 Task: Send an email with the signature Dillon Turner with the subject 'Yearly report' and the message 'Could you please provide a status update on the delivery?' from softage.1@softage.net to softage.2@softage.net,  softage.1@softage.net and softage.3@softage.net with CC to softage.4@softage.net with an attached document Sponsorship_proposal.docx
Action: Mouse moved to (890, 218)
Screenshot: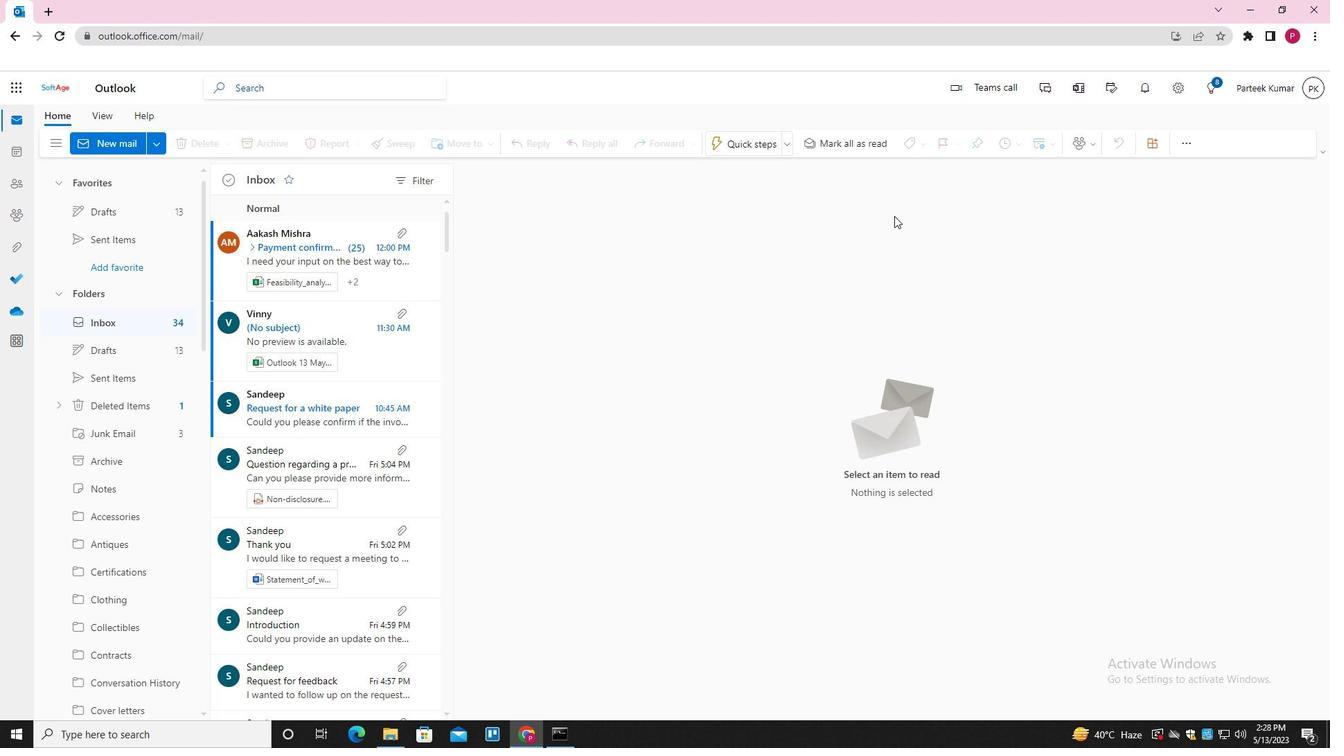 
Action: Key pressed n
Screenshot: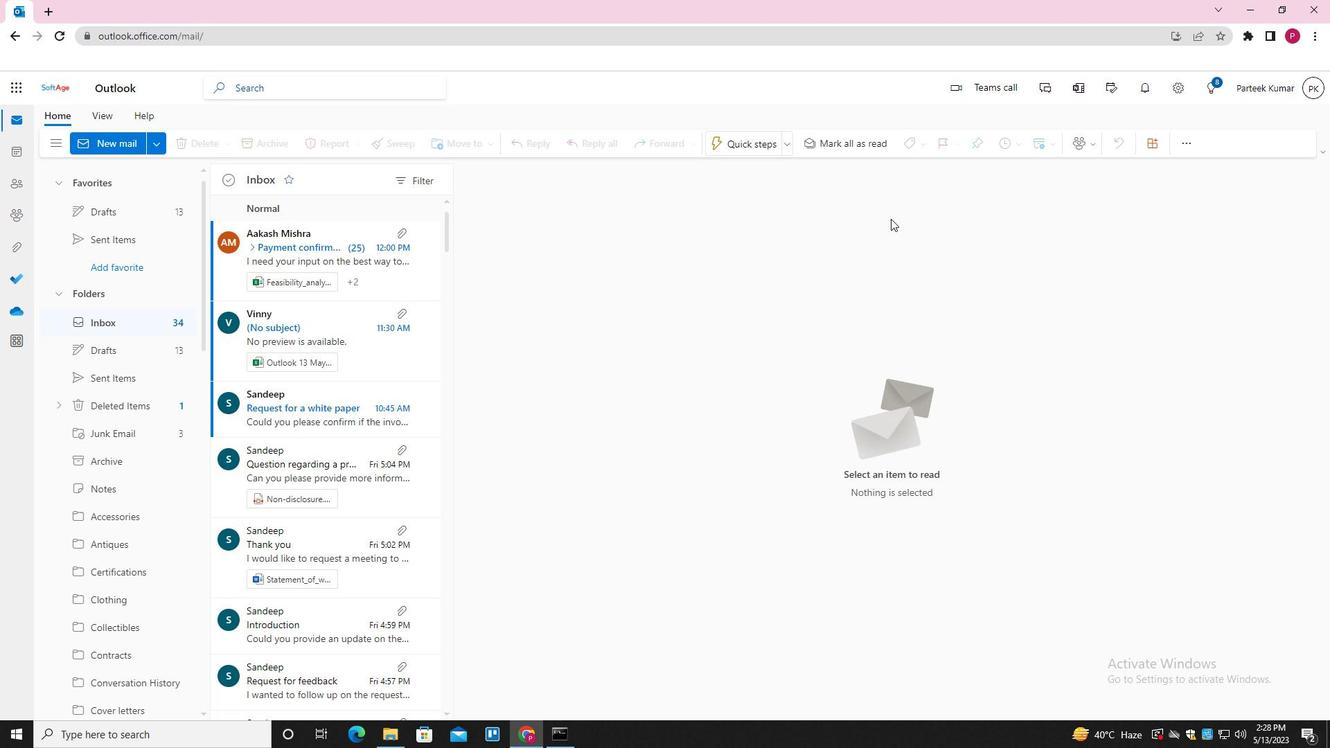 
Action: Mouse moved to (928, 147)
Screenshot: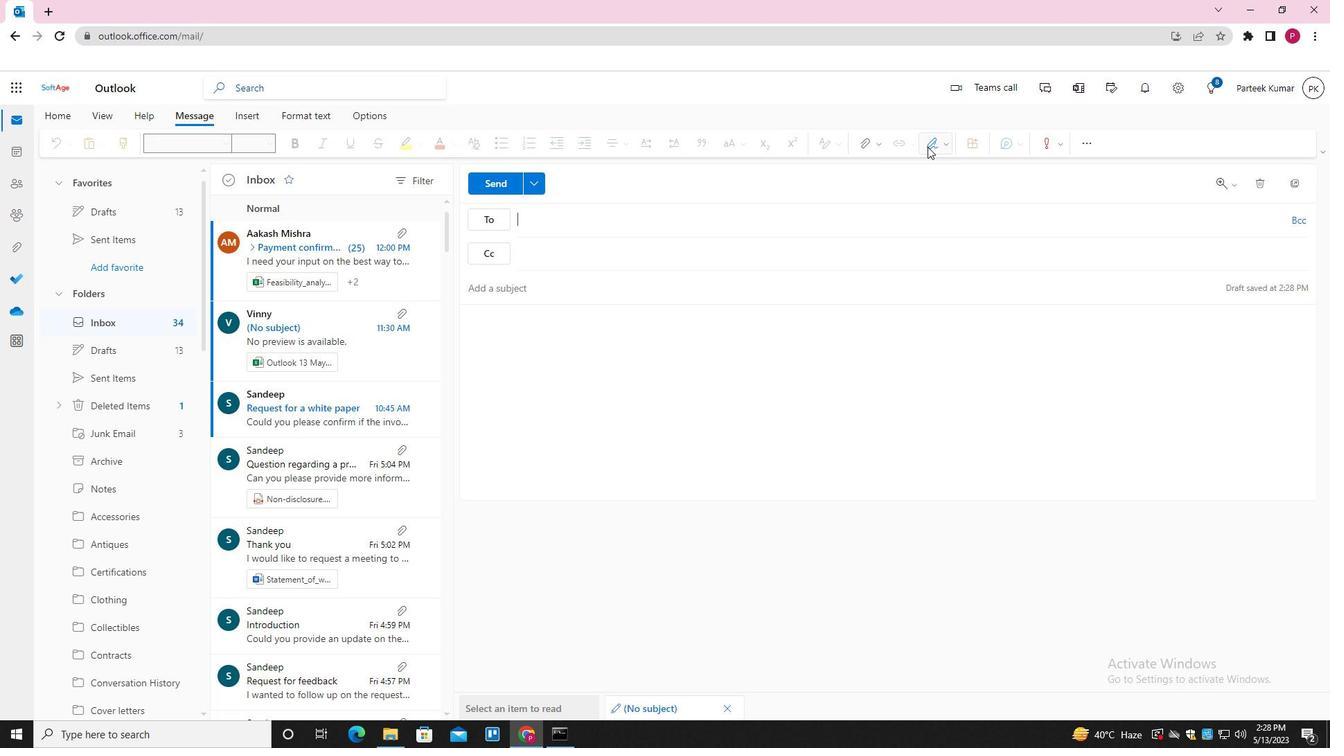 
Action: Mouse pressed left at (928, 147)
Screenshot: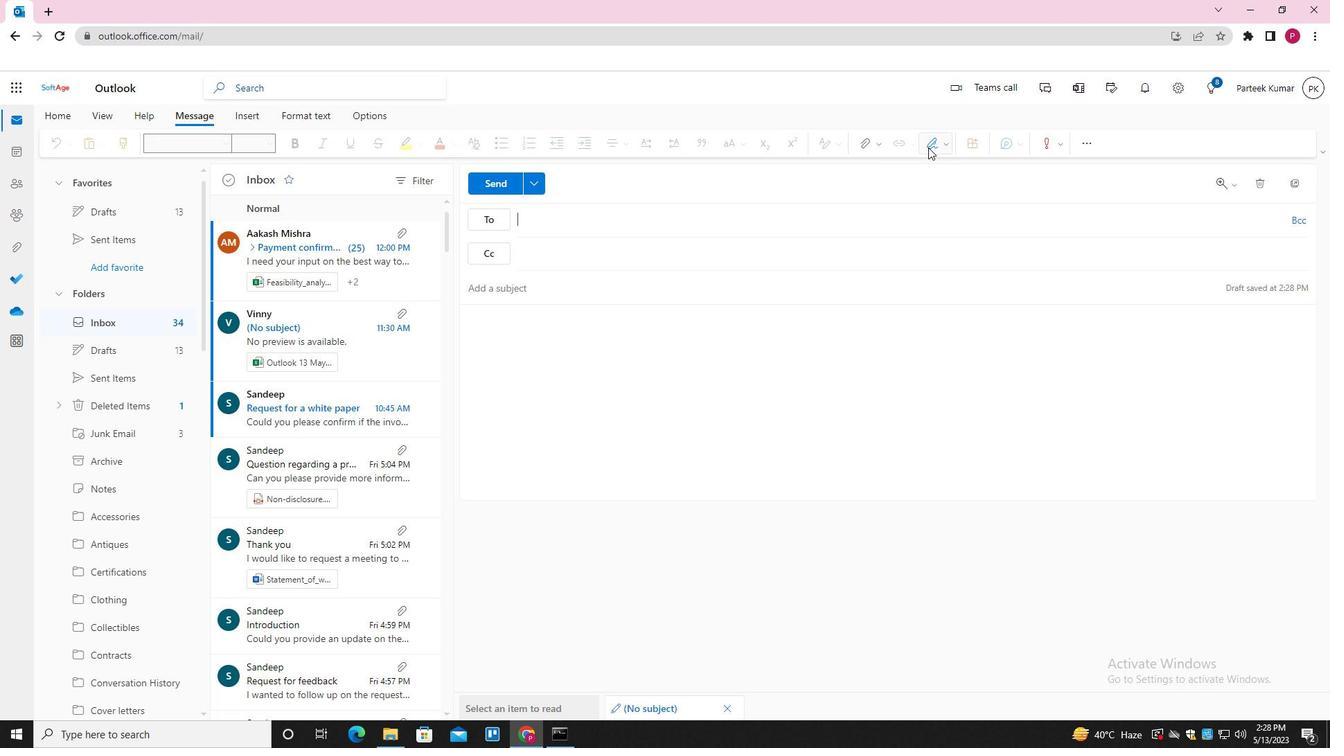 
Action: Mouse moved to (927, 199)
Screenshot: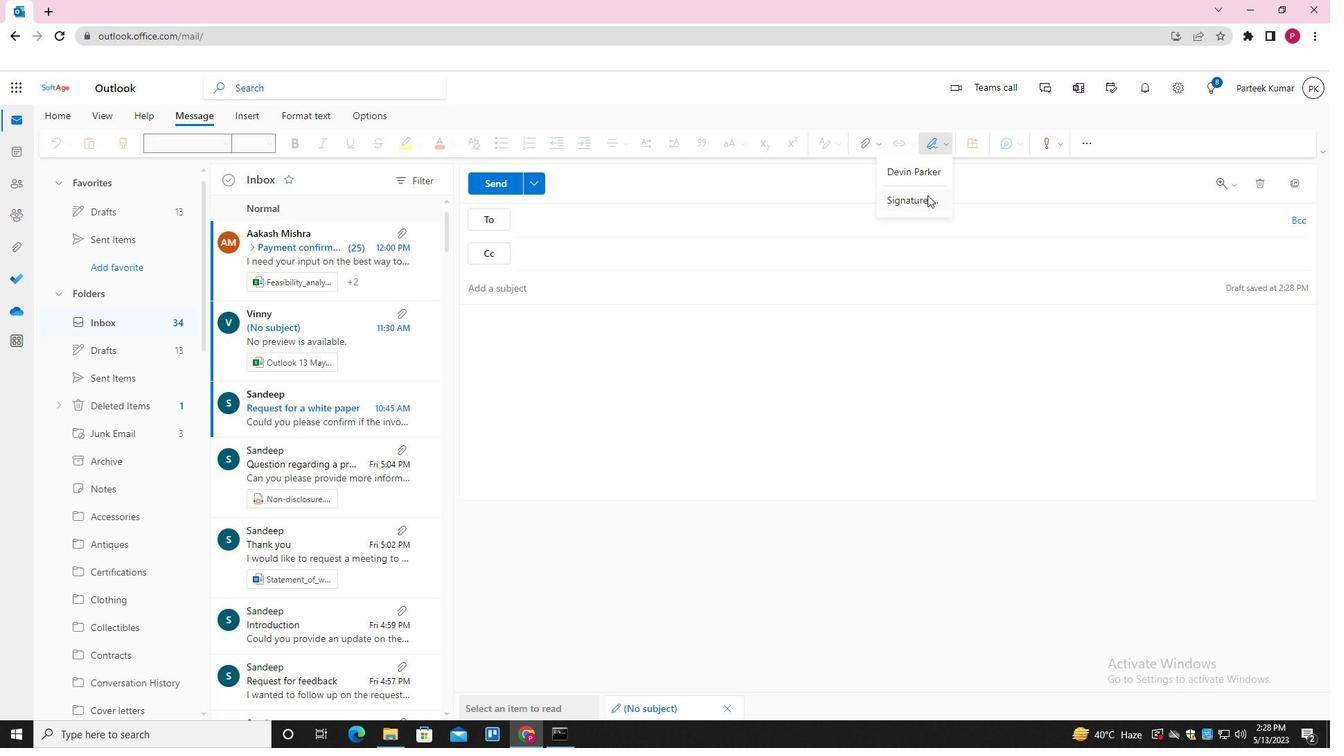 
Action: Mouse pressed left at (927, 199)
Screenshot: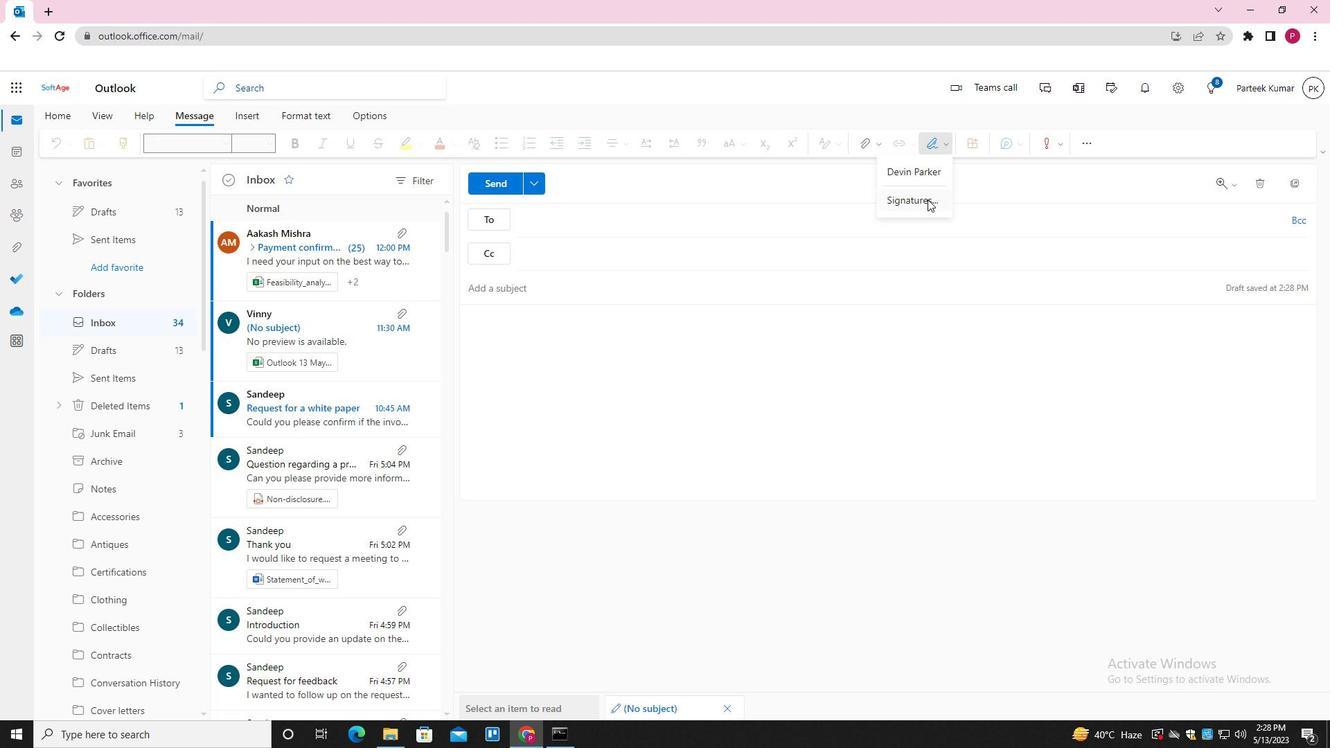 
Action: Mouse moved to (922, 248)
Screenshot: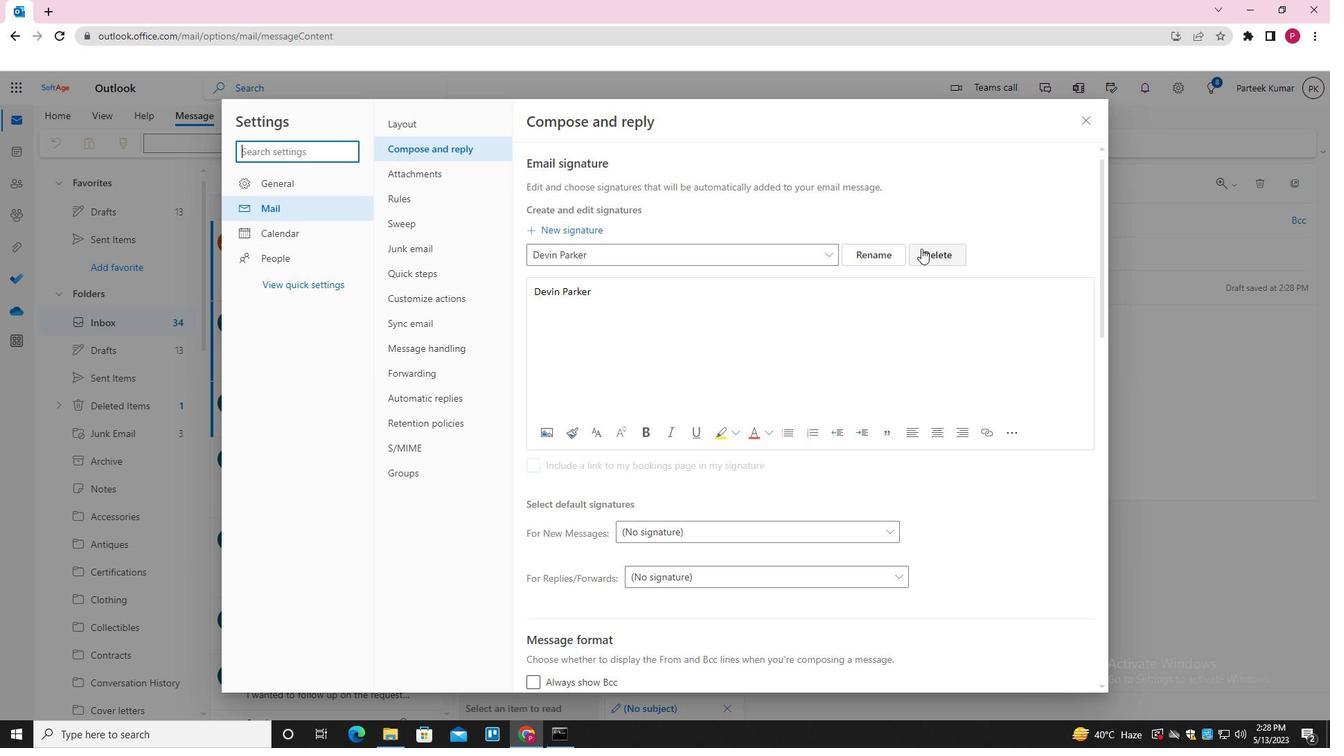 
Action: Mouse pressed left at (922, 248)
Screenshot: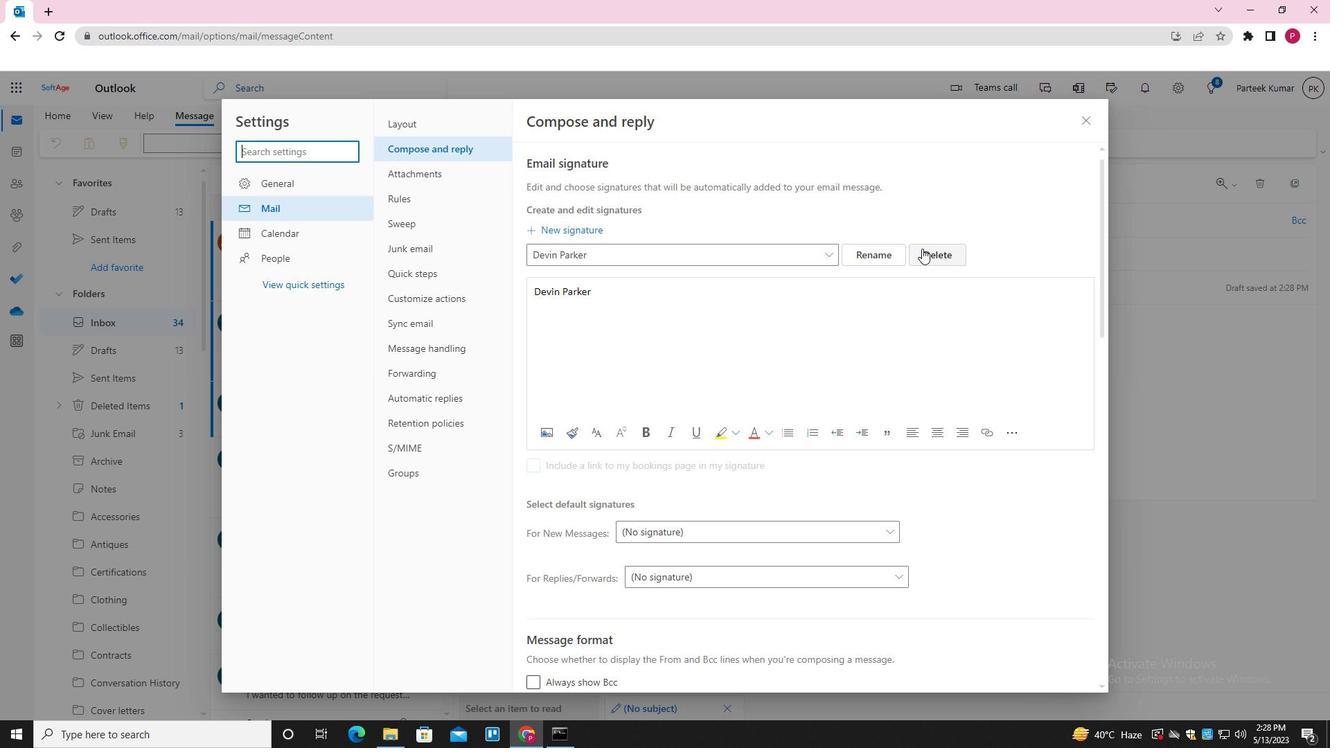 
Action: Mouse moved to (700, 249)
Screenshot: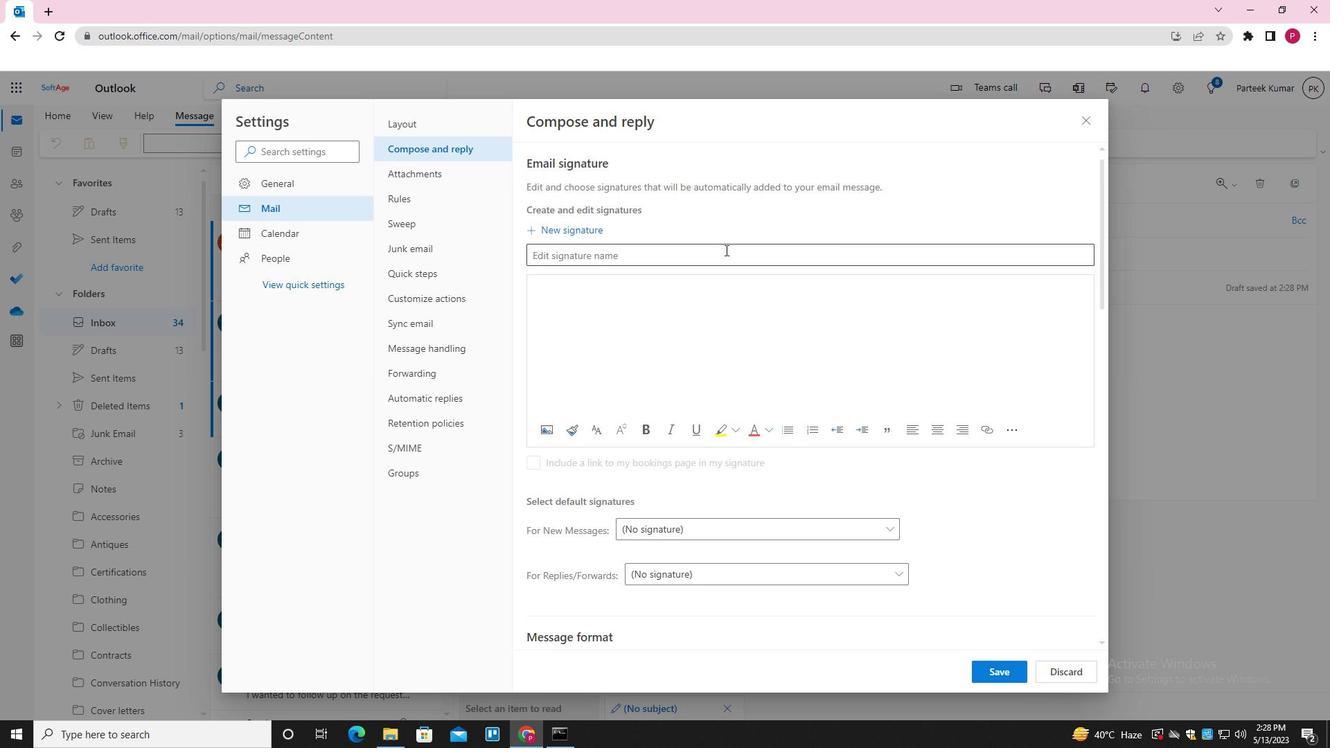 
Action: Mouse pressed left at (700, 249)
Screenshot: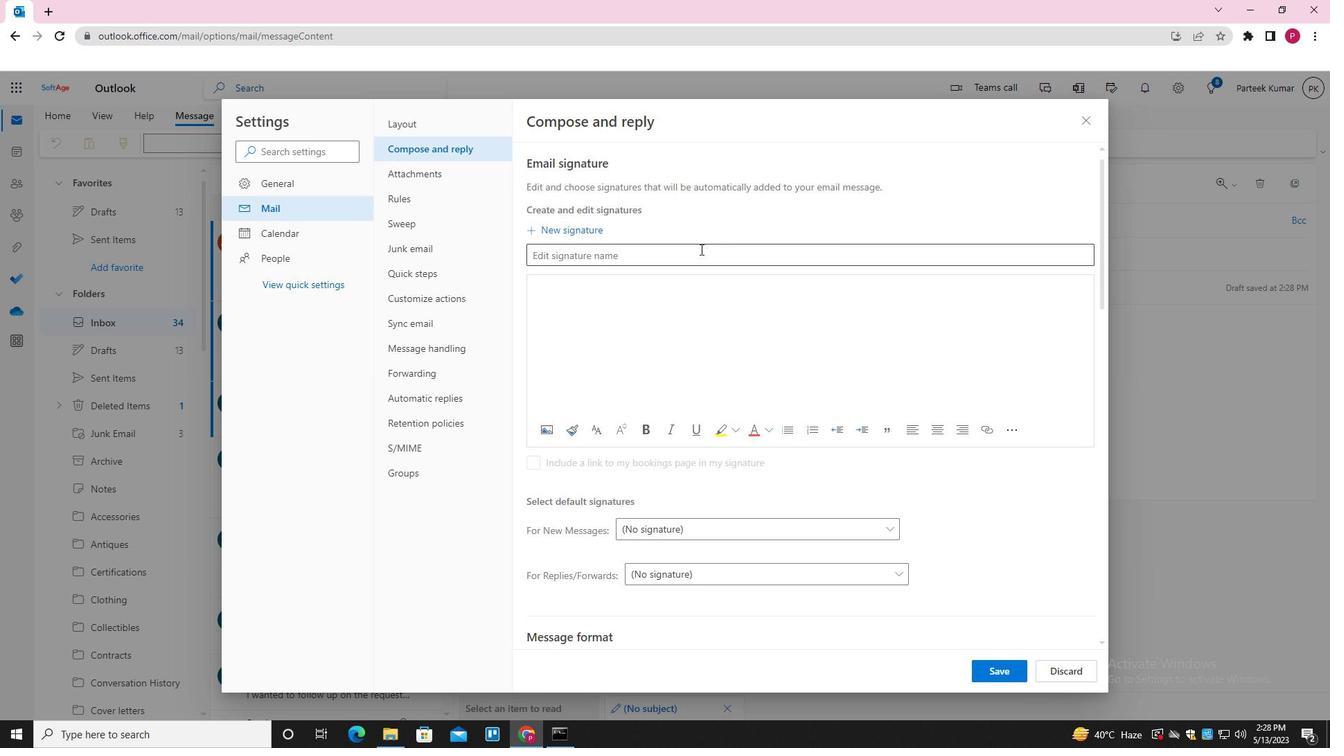
Action: Key pressed <Key.shift>DILLON<Key.space><Key.shift><Key.shift><Key.shift><Key.shift><Key.shift><Key.shift><Key.shift><Key.shift>TURNER<Key.tab><Key.shift><Key.shift><Key.shift>DILLON<Key.space><Key.shift><Key.shift><Key.shift>TURNER<Key.space>
Screenshot: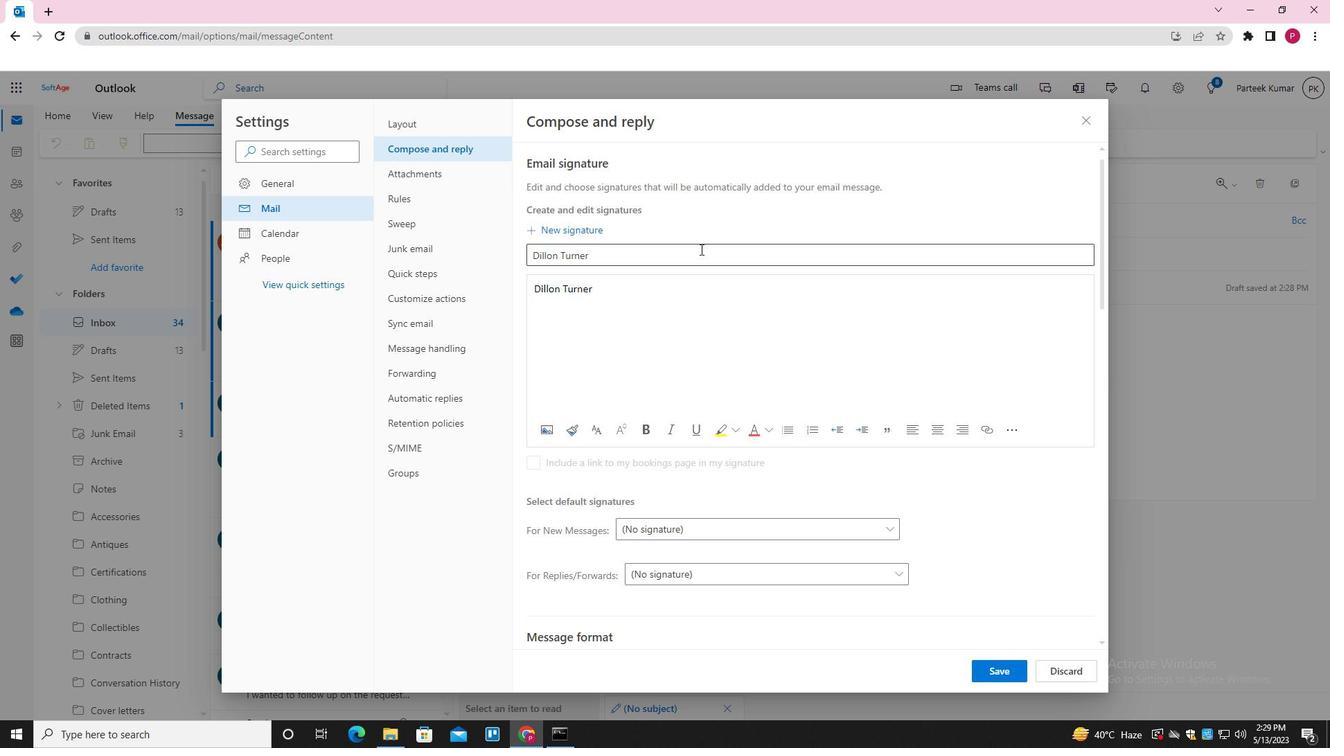 
Action: Mouse moved to (1003, 665)
Screenshot: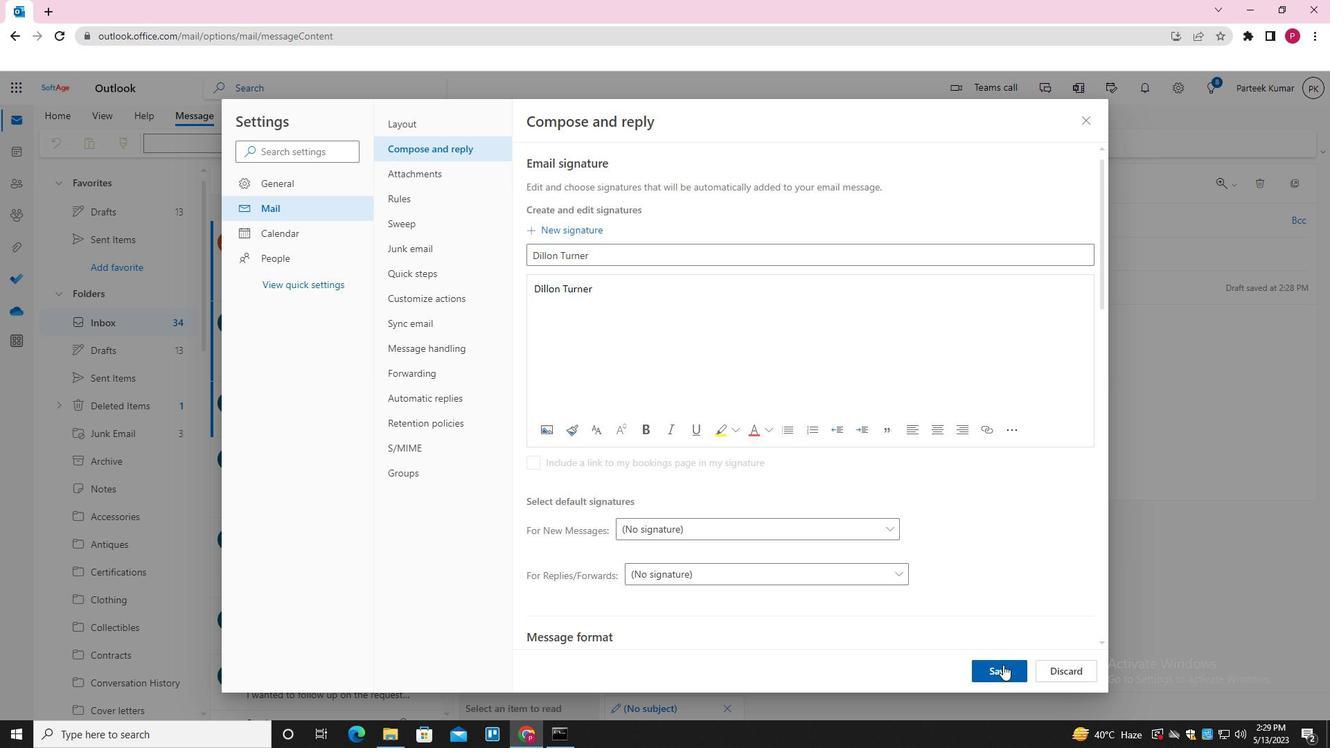 
Action: Mouse pressed left at (1003, 665)
Screenshot: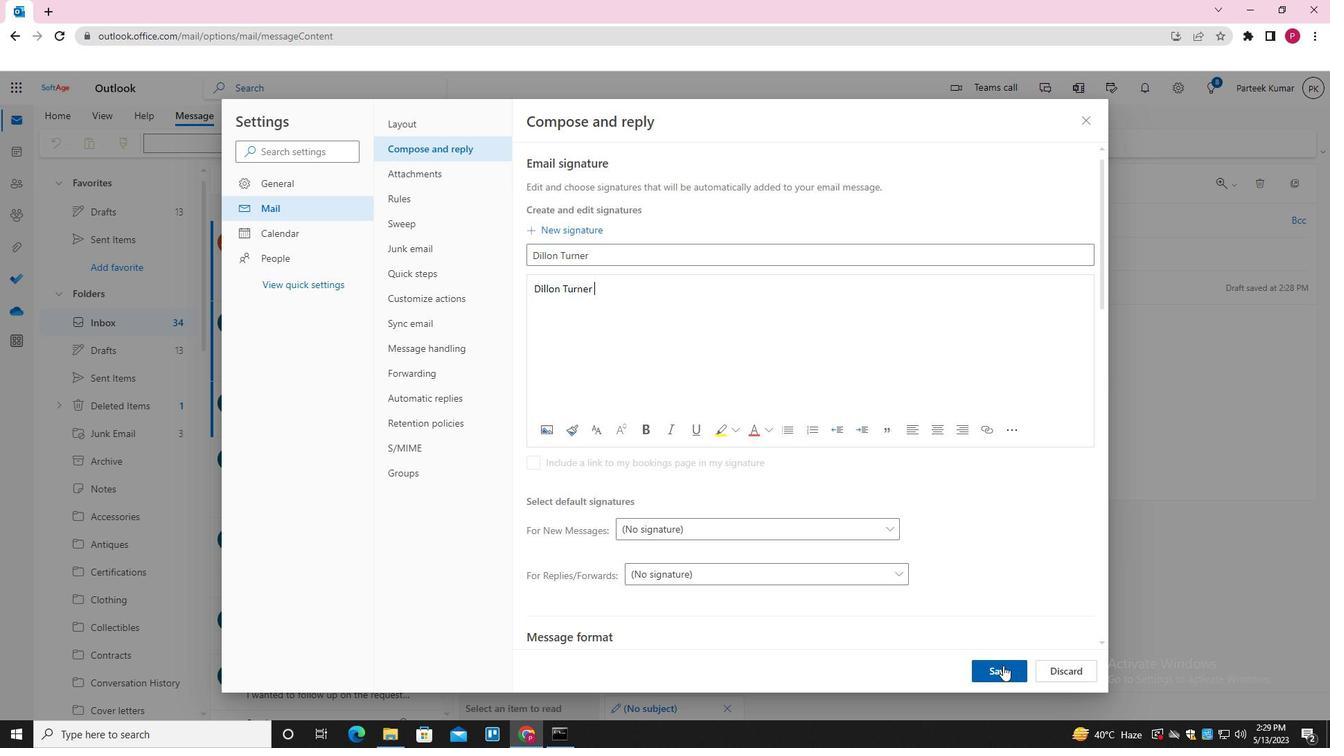 
Action: Mouse moved to (1084, 118)
Screenshot: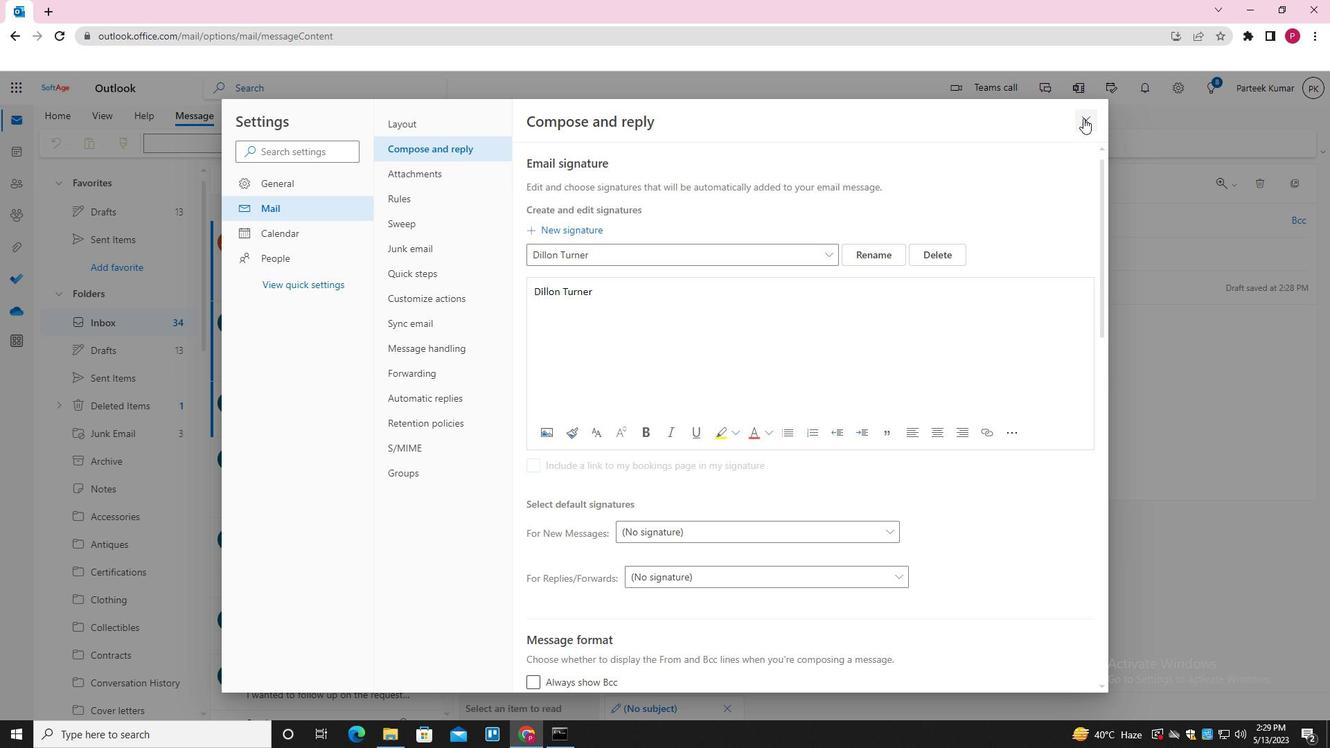 
Action: Mouse pressed left at (1084, 118)
Screenshot: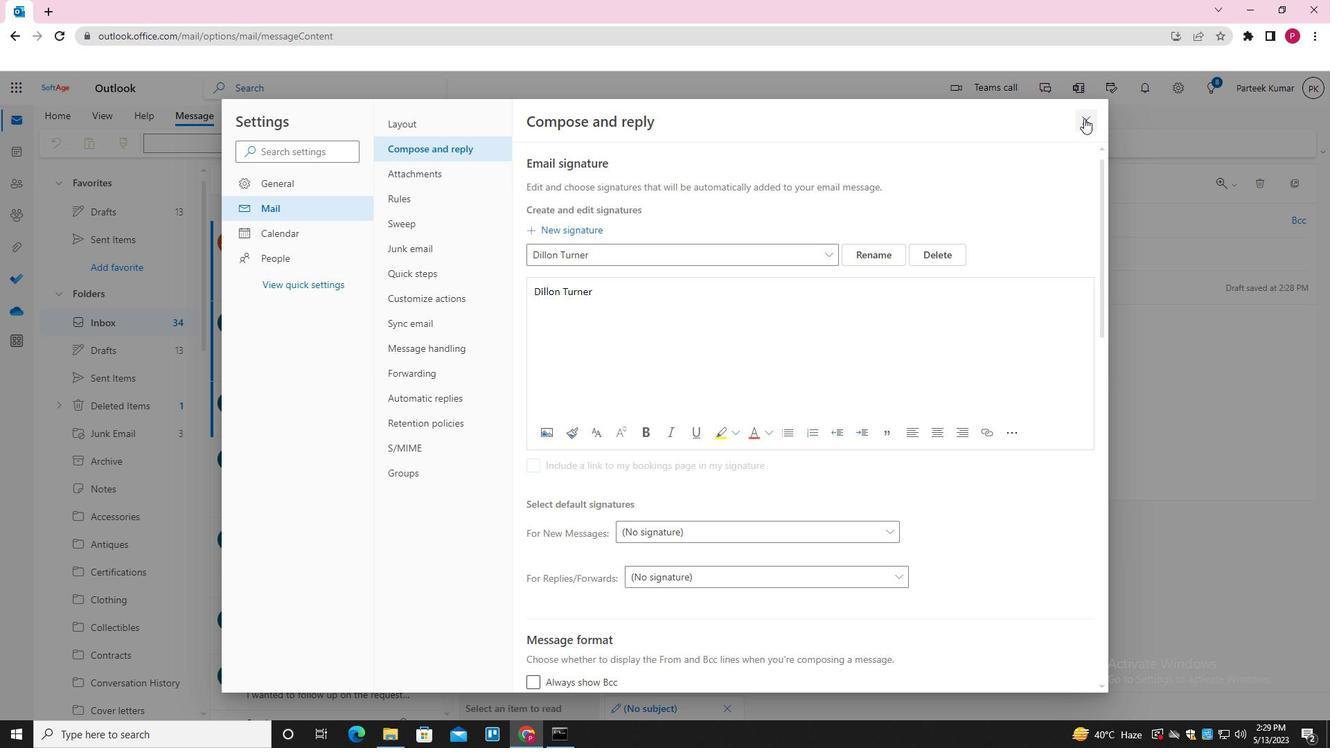 
Action: Mouse moved to (934, 144)
Screenshot: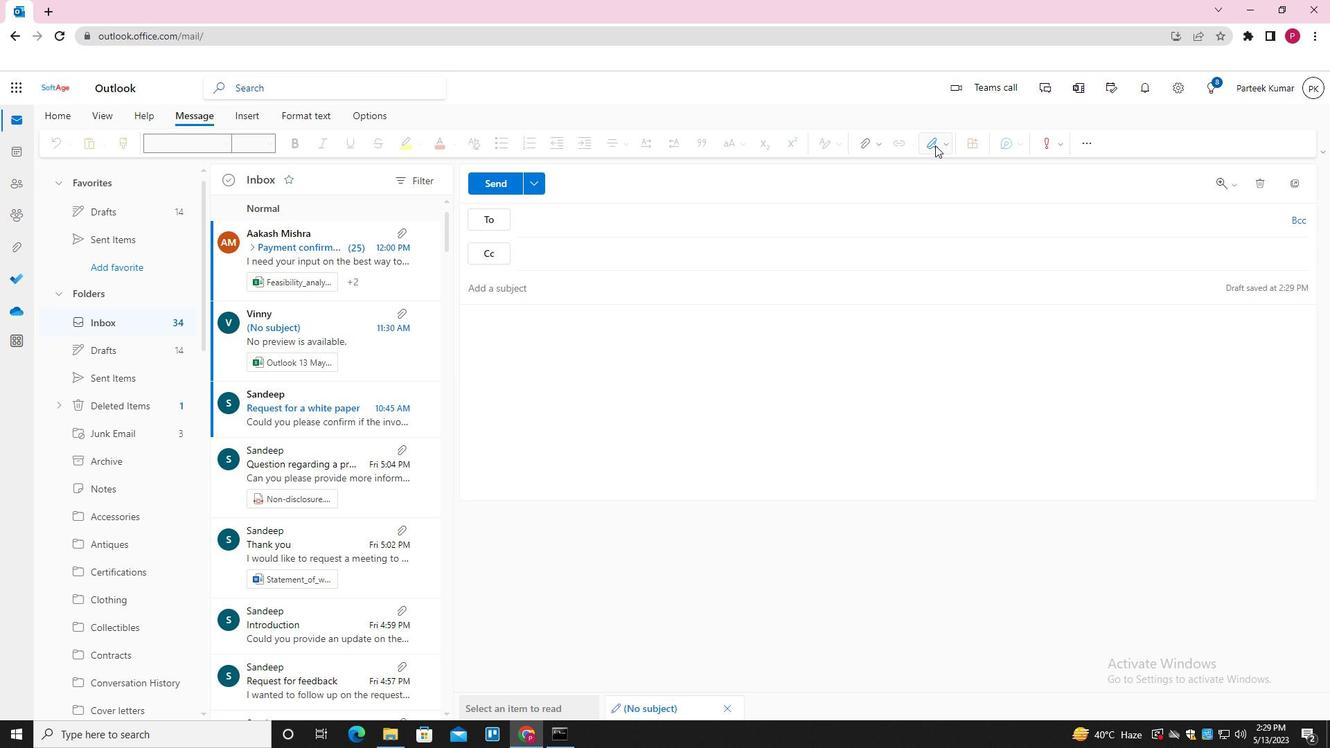
Action: Mouse pressed left at (934, 144)
Screenshot: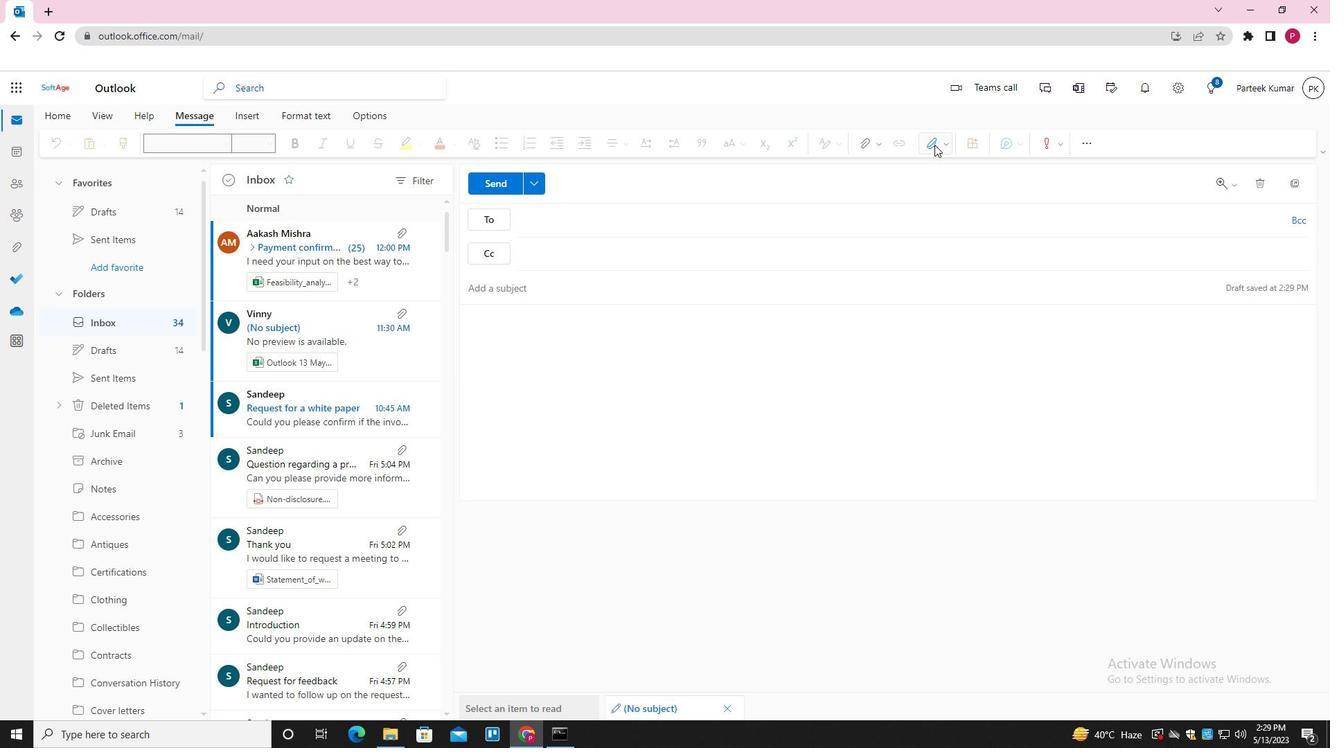
Action: Mouse moved to (922, 171)
Screenshot: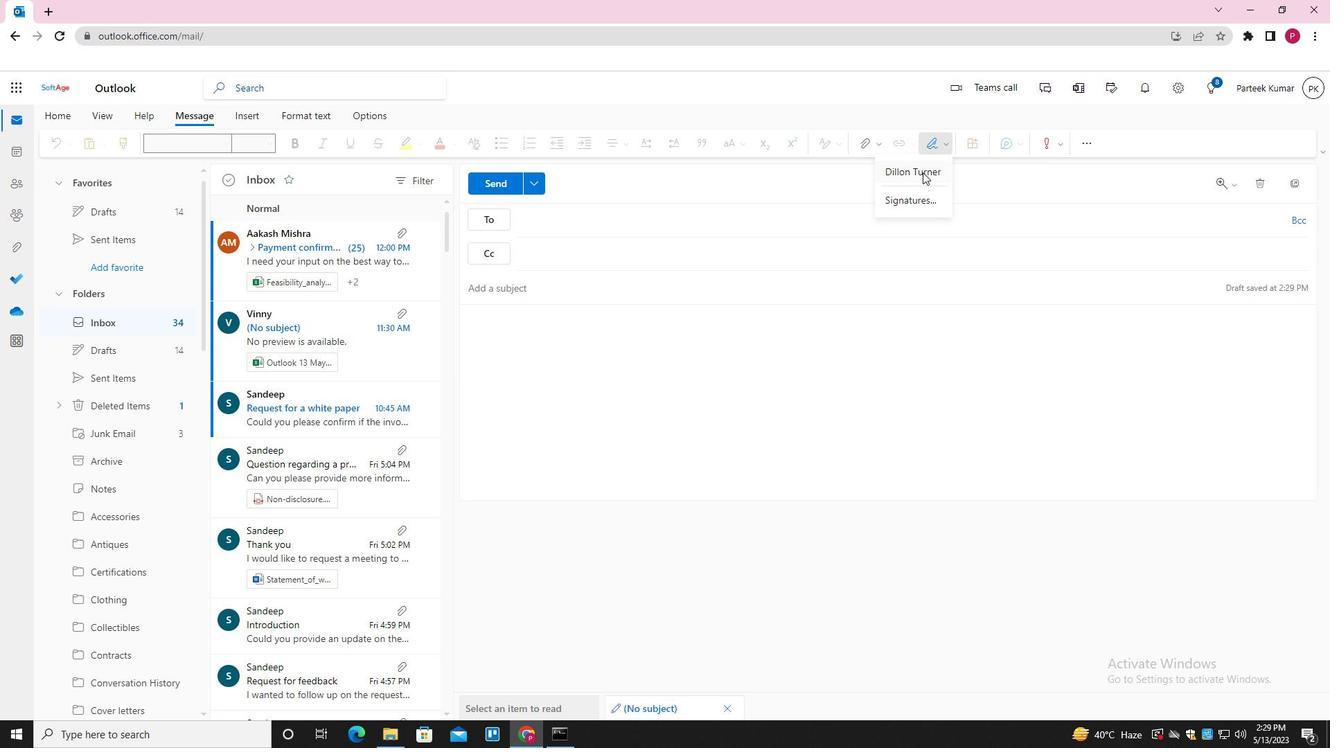 
Action: Mouse pressed left at (922, 171)
Screenshot: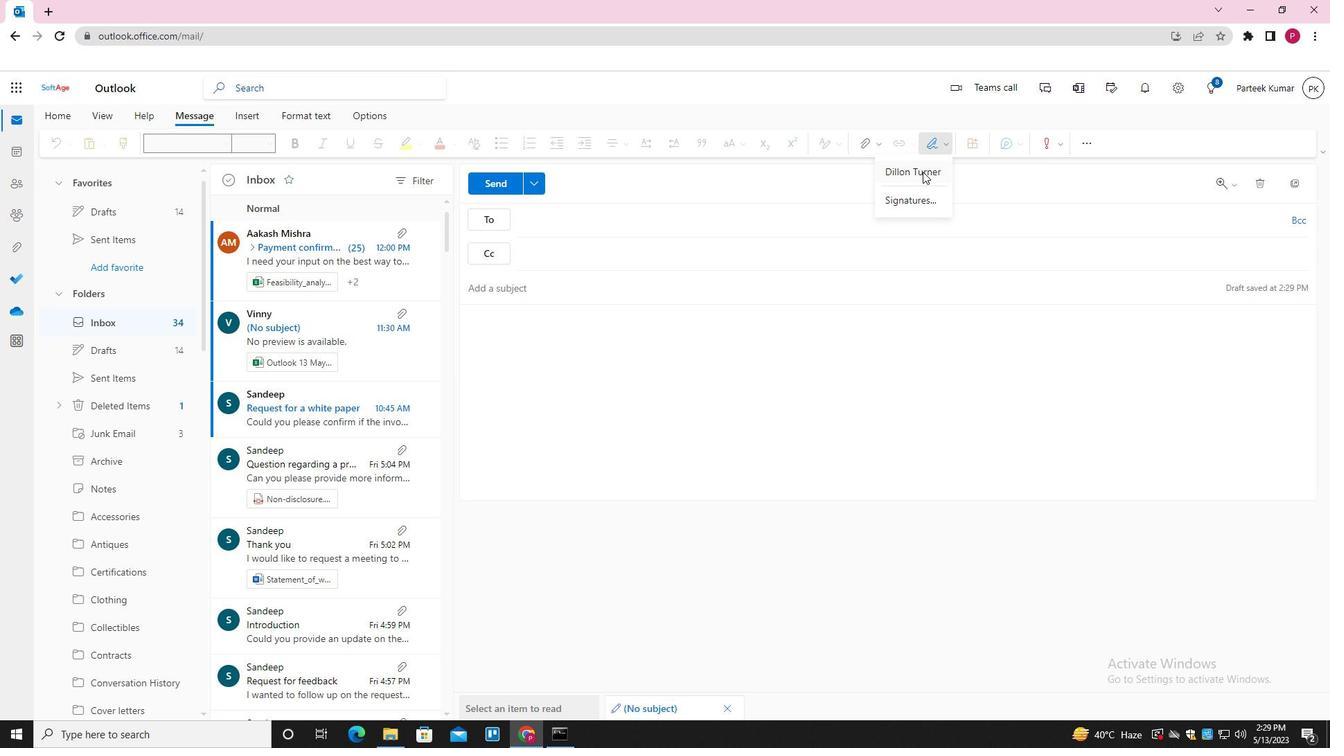 
Action: Mouse moved to (608, 292)
Screenshot: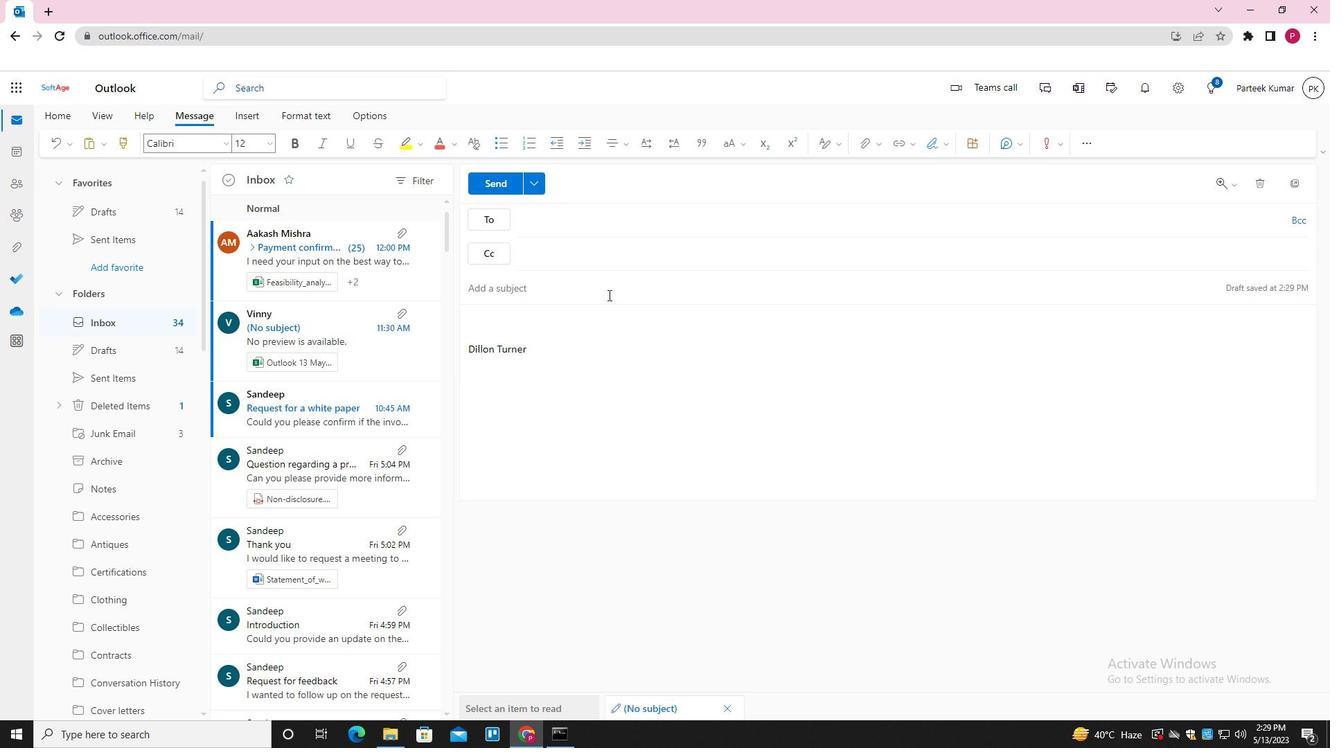 
Action: Mouse pressed left at (608, 292)
Screenshot: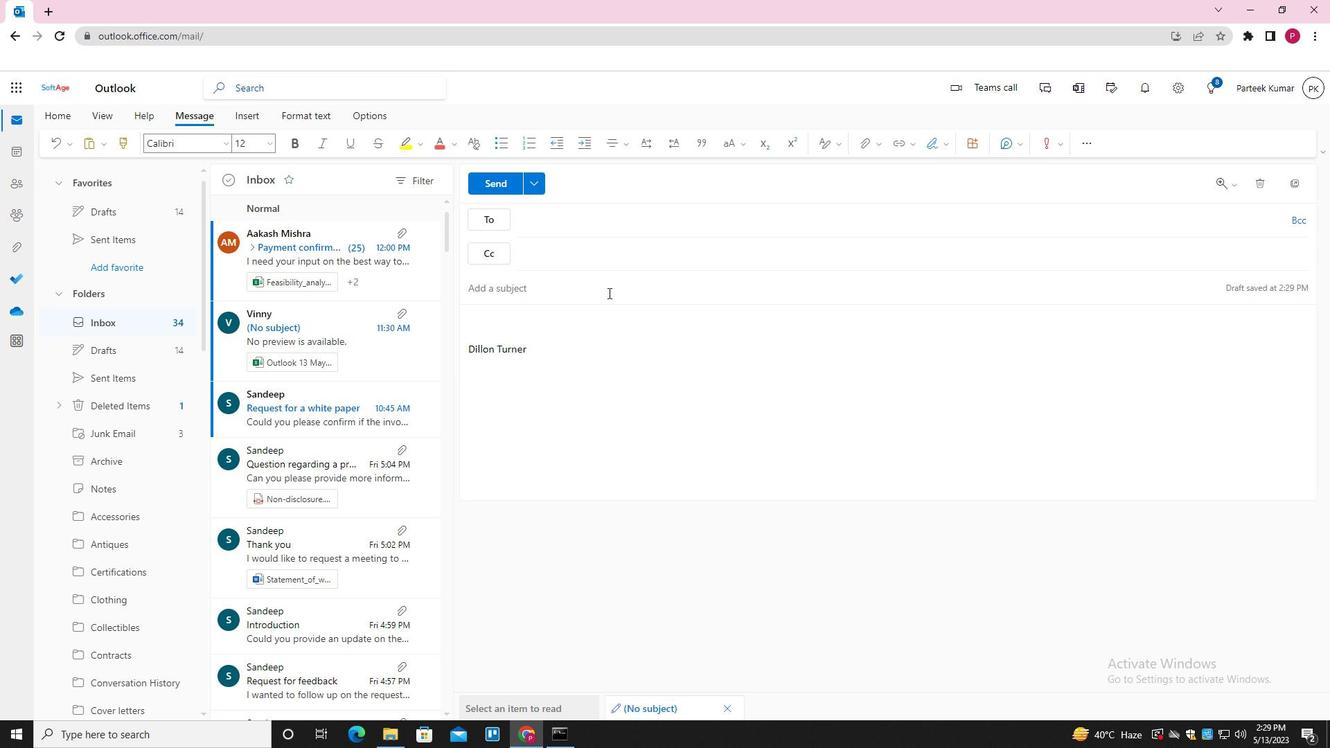 
Action: Key pressed <Key.shift>YERALY<Key.space><Key.backspace><Key.backspace><Key.backspace><Key.backspace><Key.backspace>ARLY<Key.space>REPORT<Key.space><Key.tab><Key.shift_r><Key.shift_r><Key.shift_r><Key.shift_r><Key.shift_r><Key.shift_r><Key.shift_r><Key.shift_r><Key.shift_r><Key.shift_r><Key.shift_r><Key.shift_r><Key.shift_r><Key.shift_r><Key.shift_r><Key.shift_r><Key.shift_r><Key.shift_r><Key.shift_r><Key.shift_r><Key.shift_r><Key.shift_r><Key.shift_r><Key.shift_r><Key.shift_r><Key.shift_r><Key.shift_r><Key.shift_r>COULD<Key.space>YOU<Key.space>PLEASE<Key.space>PROVIDE<Key.space>A<Key.space>STATTUS<Key.space><Key.backspace><Key.backspace><Key.backspace><Key.backspace>US<Key.space>Y<Key.backspace>UPDATE<Key.space>ON<Key.space>THE<Key.space>DELIVERY<Key.space><Key.backspace><Key.shift_r><Key.shift_r><Key.shift_r><Key.shift_r><Key.shift_r><Key.shift_r><Key.shift_r>?
Screenshot: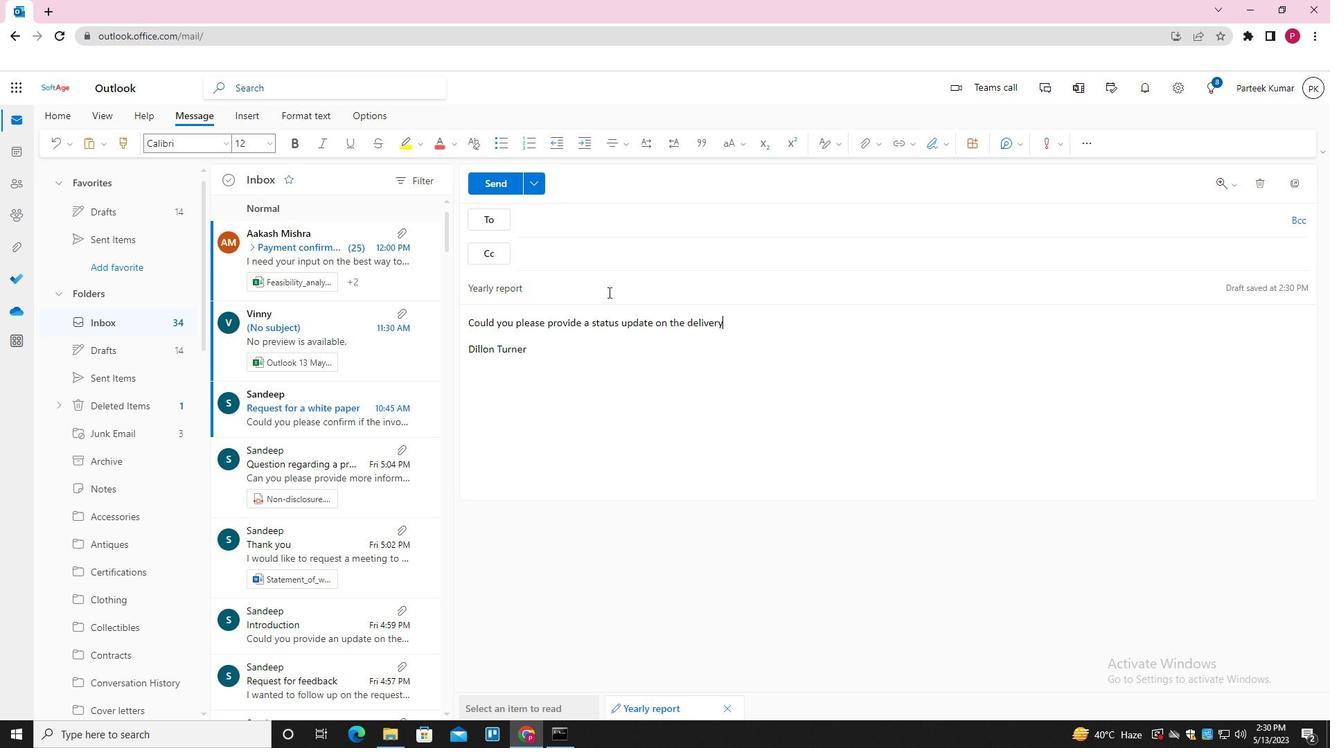
Action: Mouse moved to (620, 220)
Screenshot: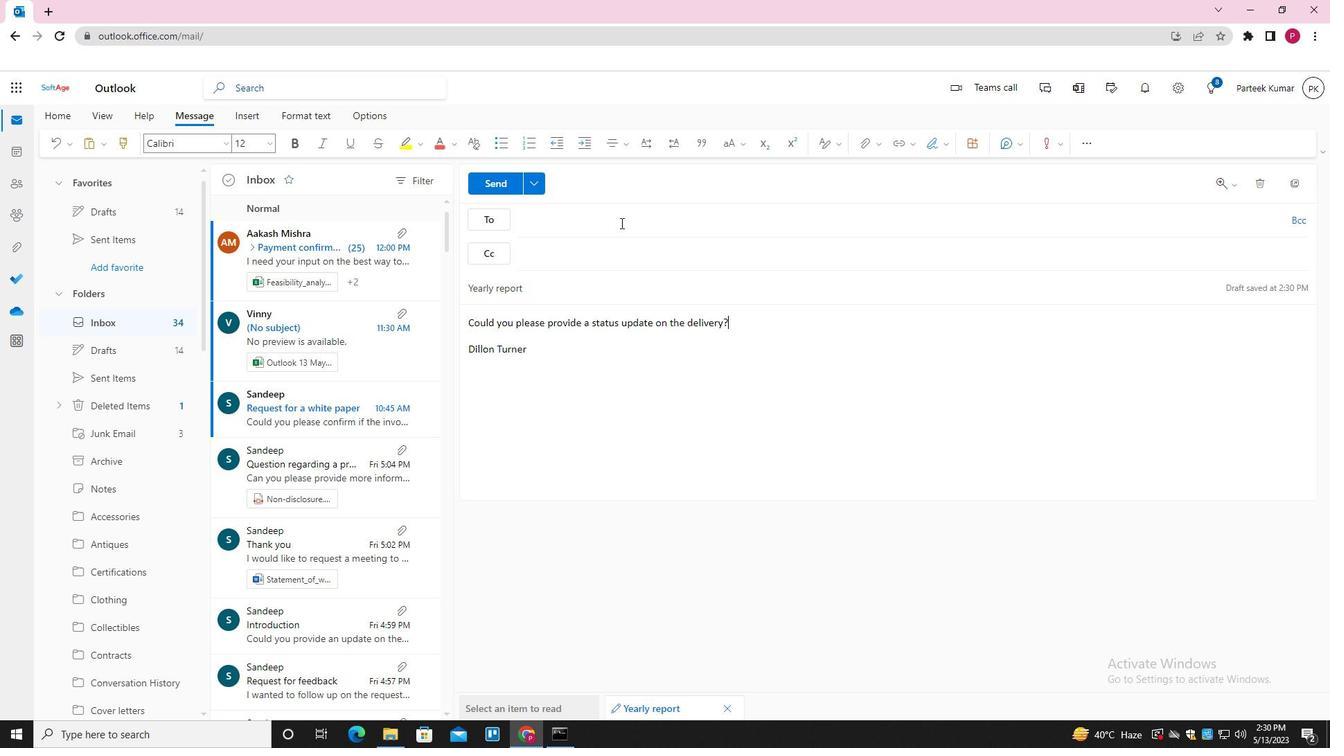 
Action: Mouse pressed left at (620, 220)
Screenshot: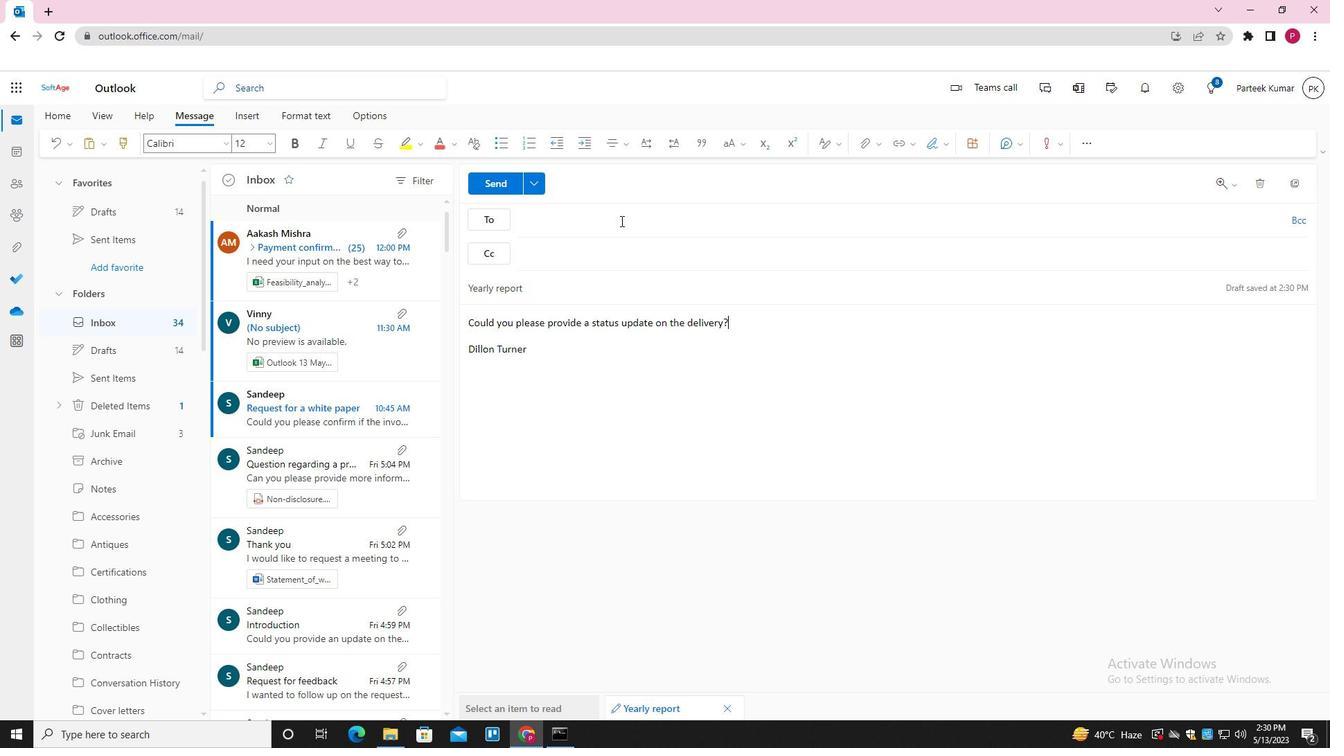 
Action: Key pressed SOFTAGEG.2<Key.shift>@SOFTAG
Screenshot: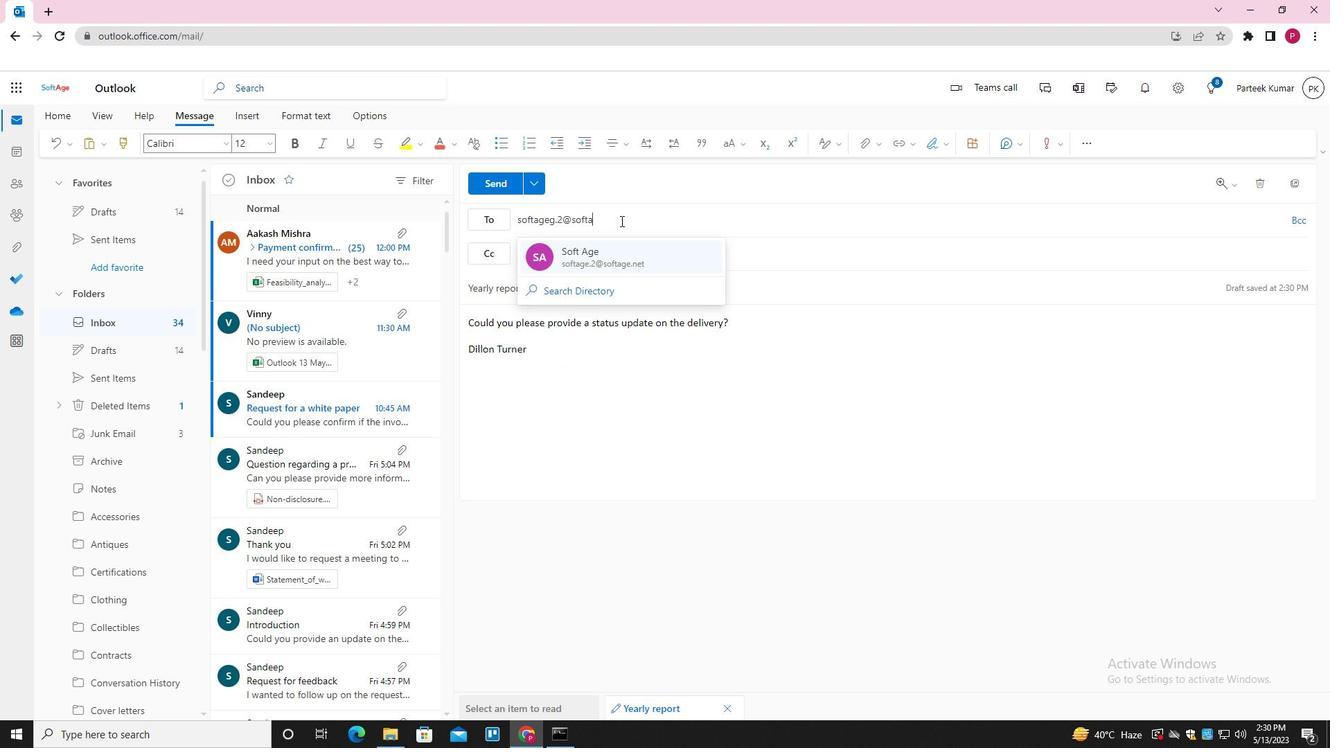 
Action: Mouse moved to (604, 220)
Screenshot: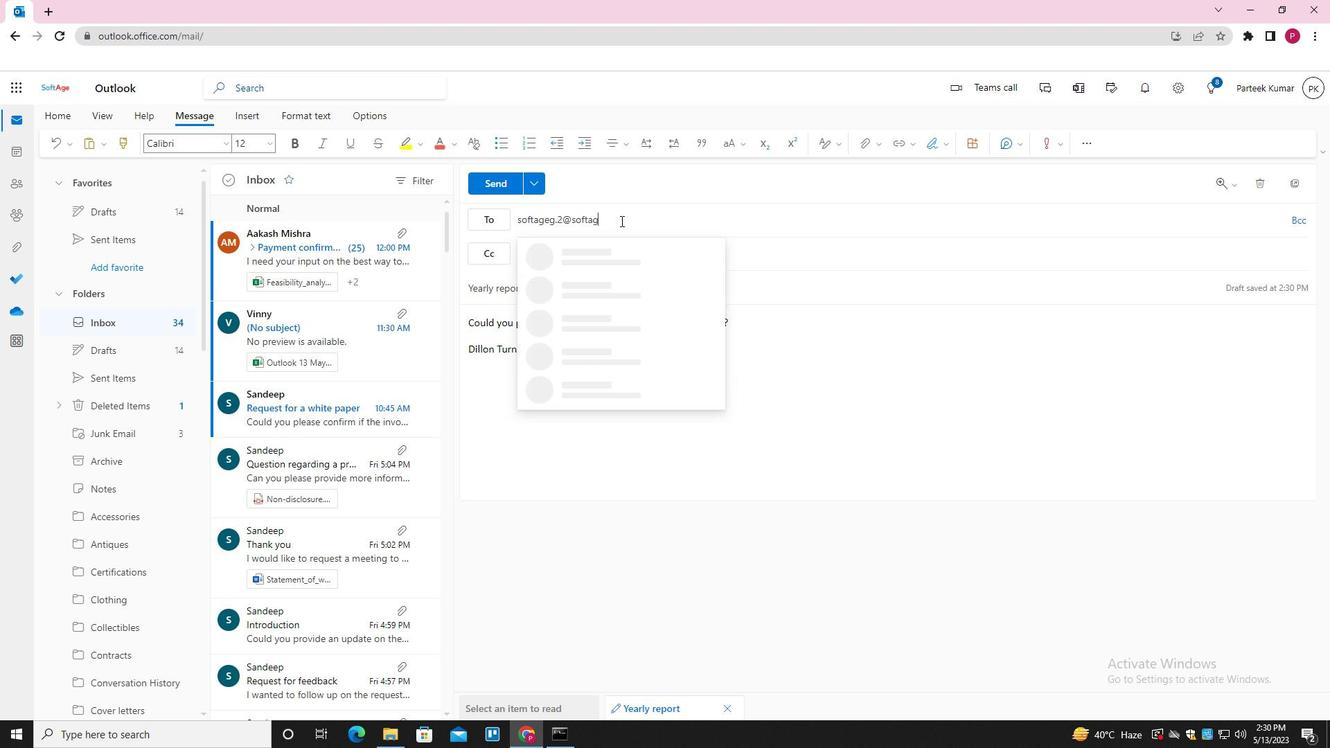 
Action: Key pressed E.NET<Key.enter>
Screenshot: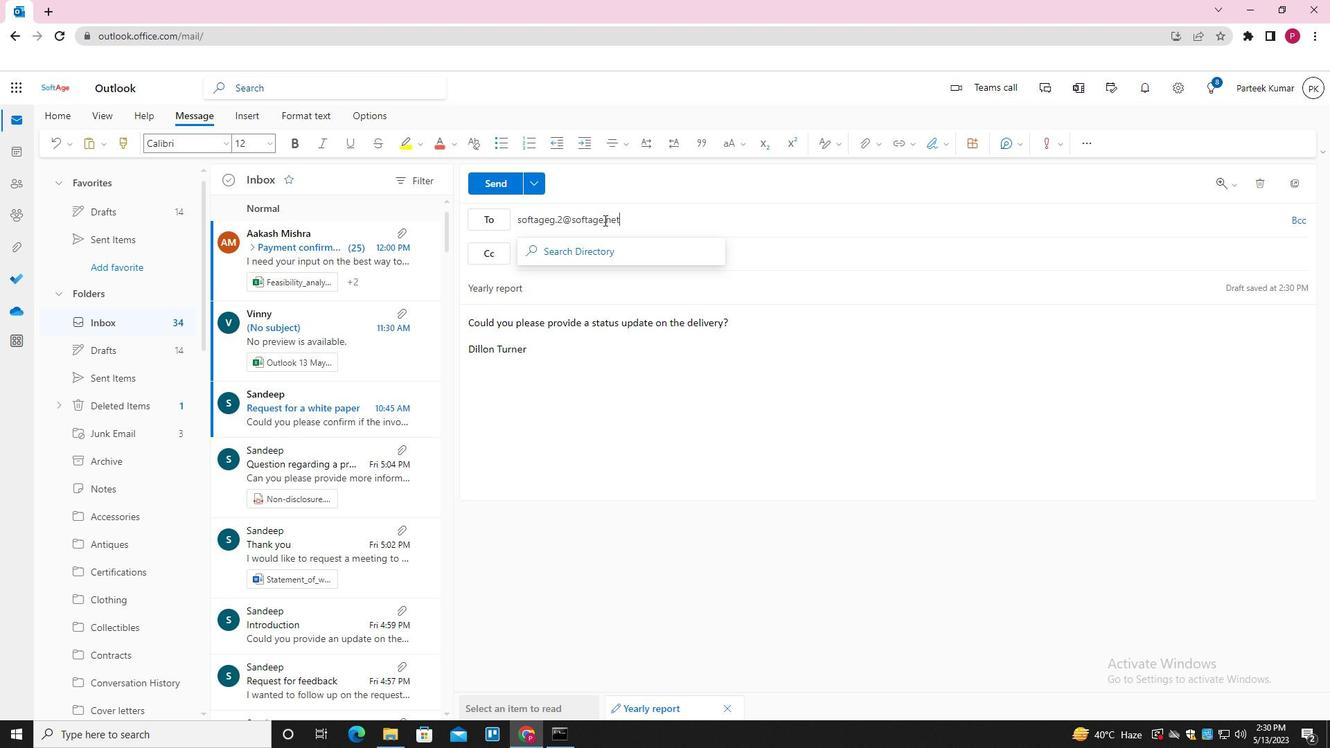 
Action: Mouse moved to (633, 252)
Screenshot: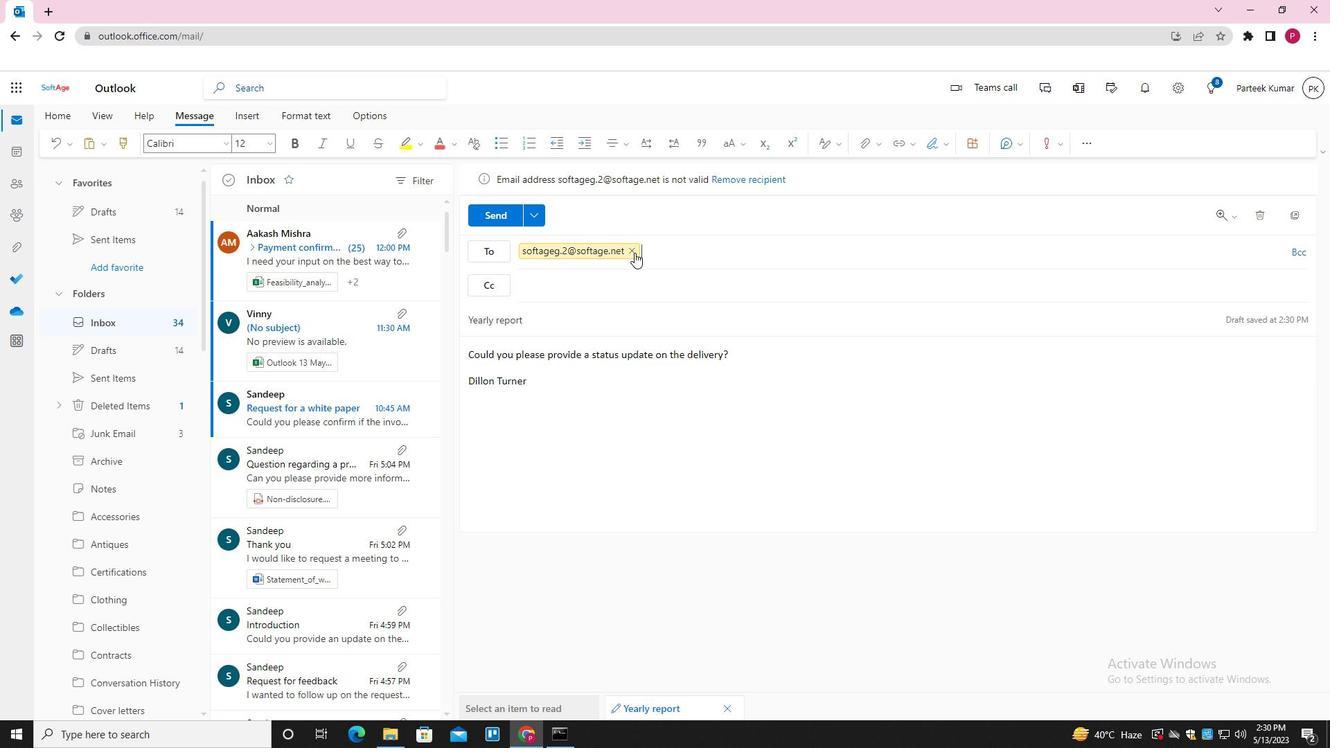 
Action: Mouse pressed left at (633, 252)
Screenshot: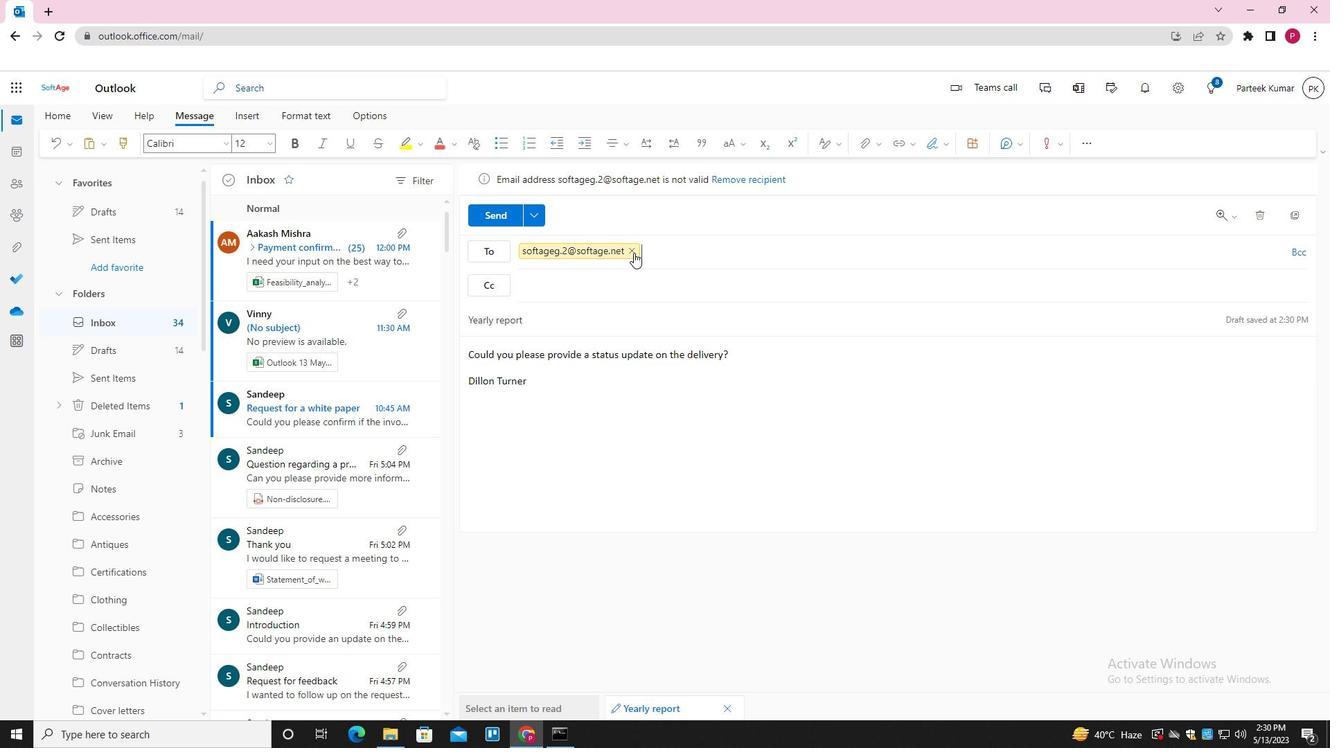 
Action: Key pressed SOFTAGE.2<Key.shift>@SOFTAGE.NET<Key.enter>SOFTAGE.1<Key.shift>@SOFTAGE.NET<Key.enter>SOFTAGE.3<Key.shift>@SOFTAGE.NET<Key.enter><Key.tab>SOFTAGE.4<Key.shift>@SOFTAGE.NET<Key.enter>
Screenshot: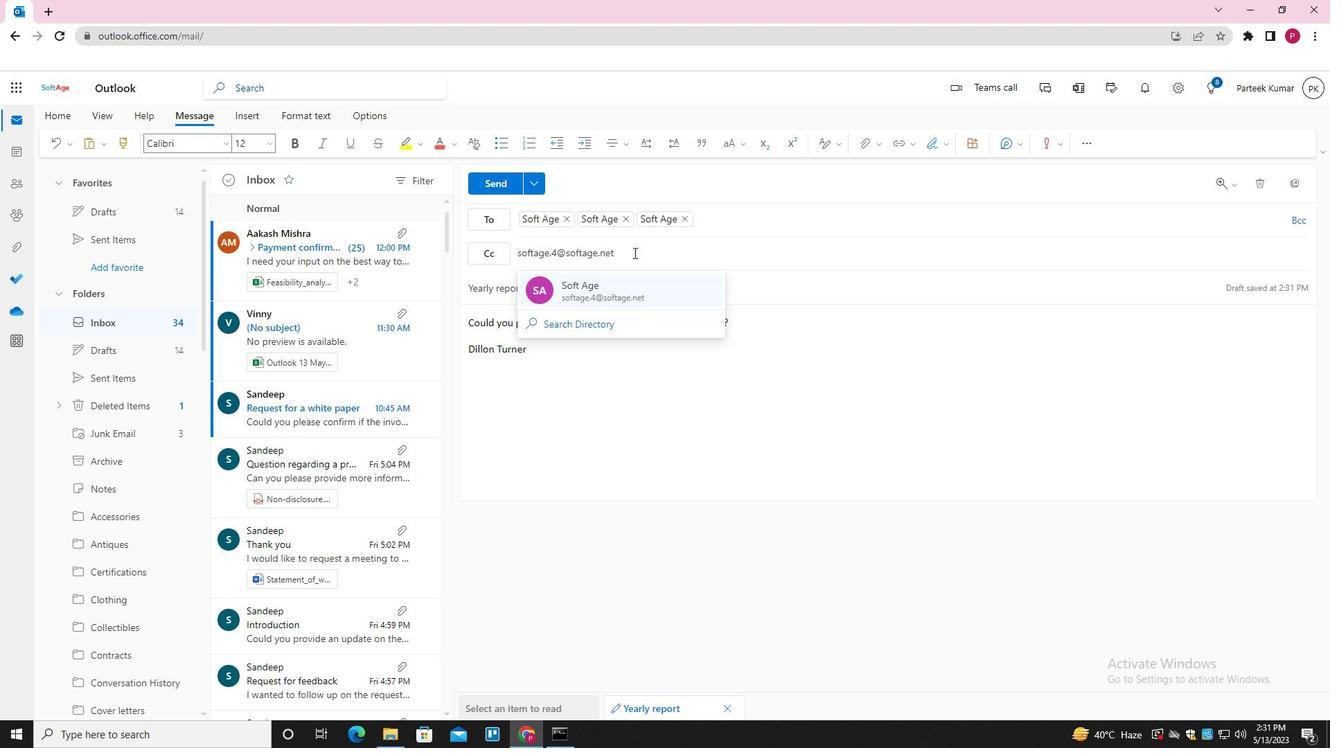 
Action: Mouse moved to (865, 142)
Screenshot: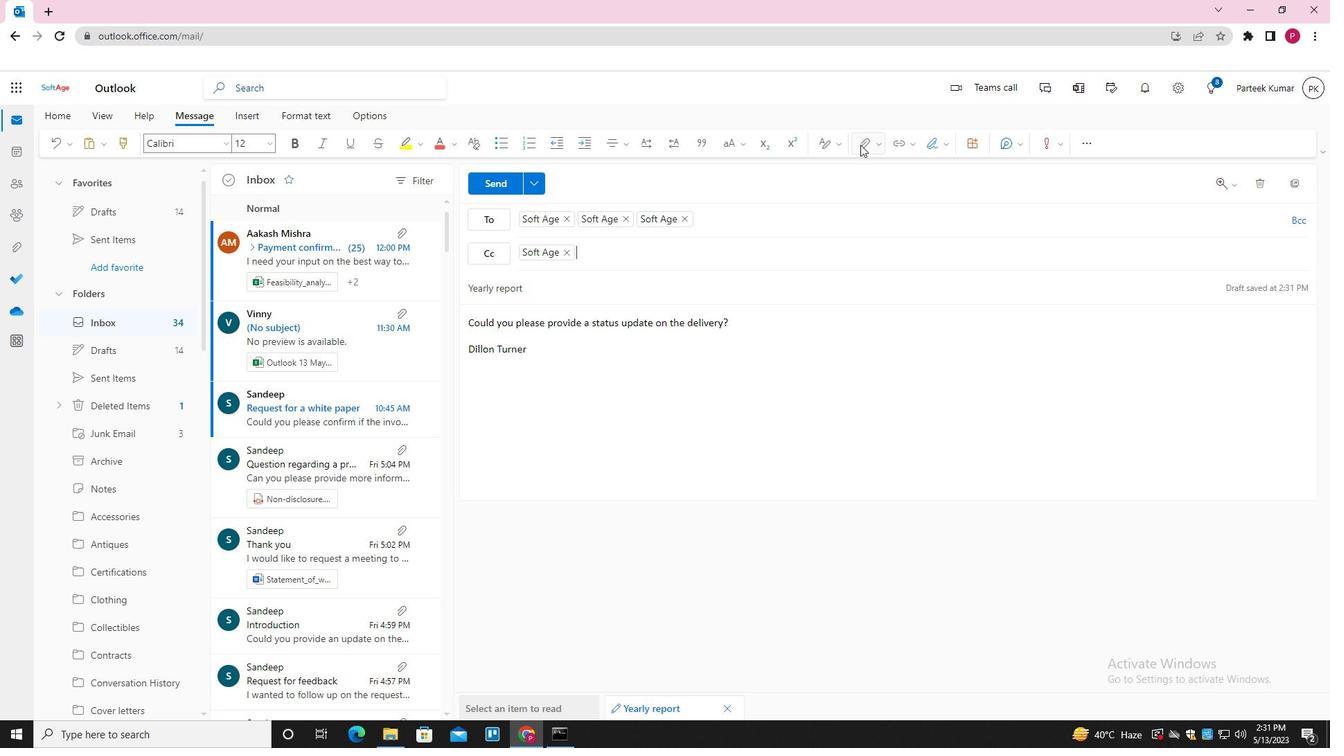 
Action: Mouse pressed left at (865, 142)
Screenshot: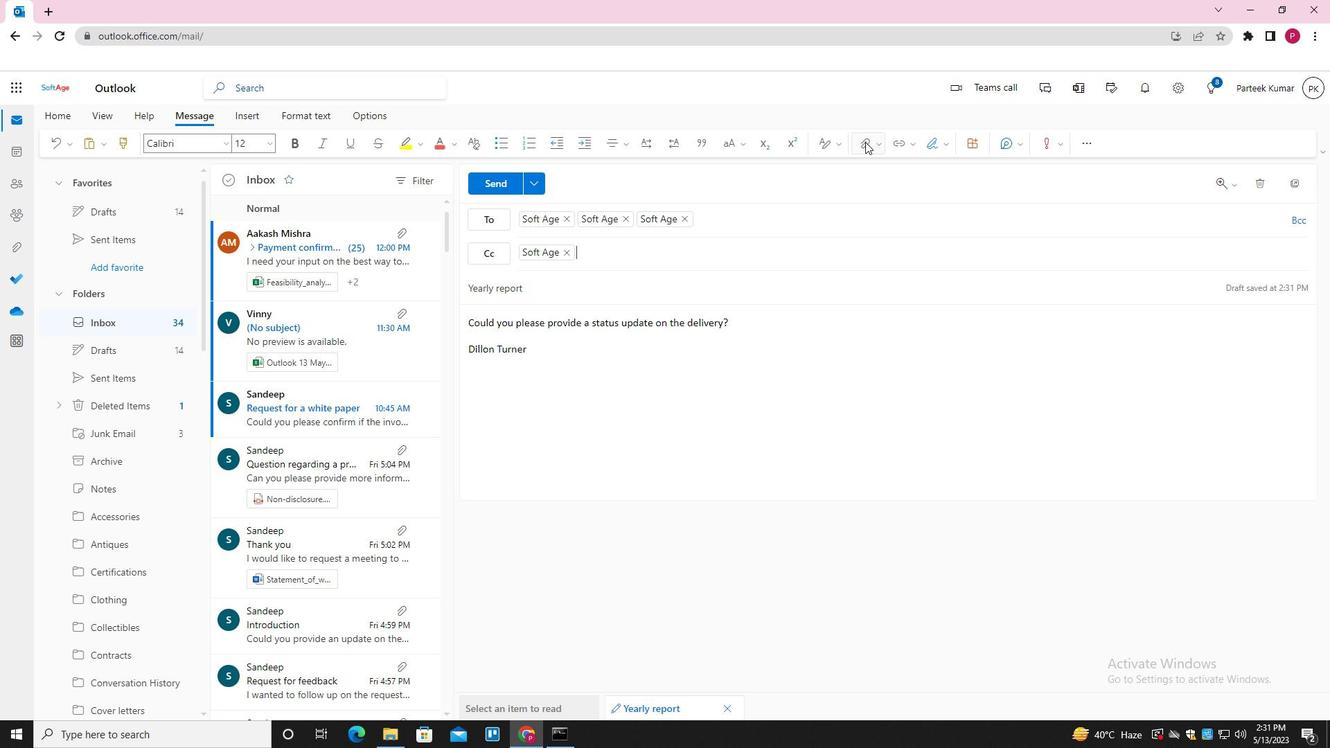 
Action: Mouse moved to (831, 169)
Screenshot: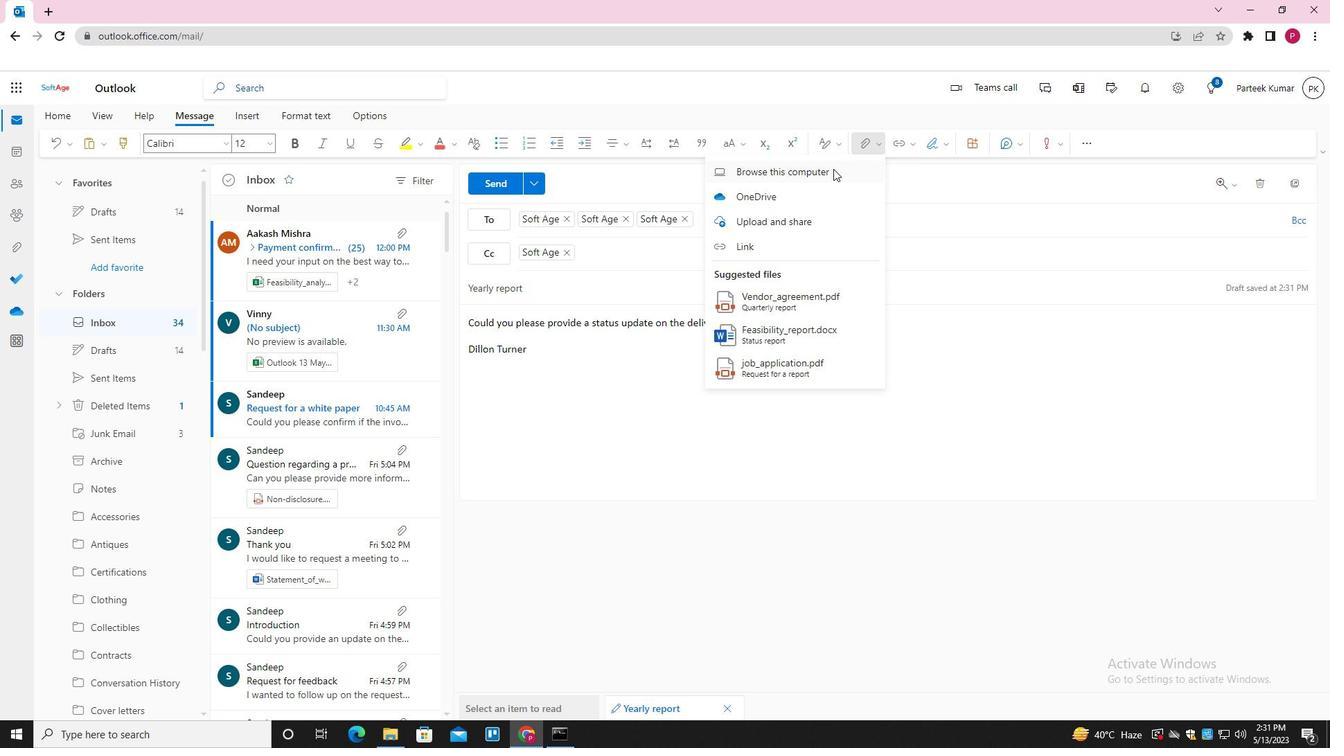 
Action: Mouse pressed left at (831, 169)
Screenshot: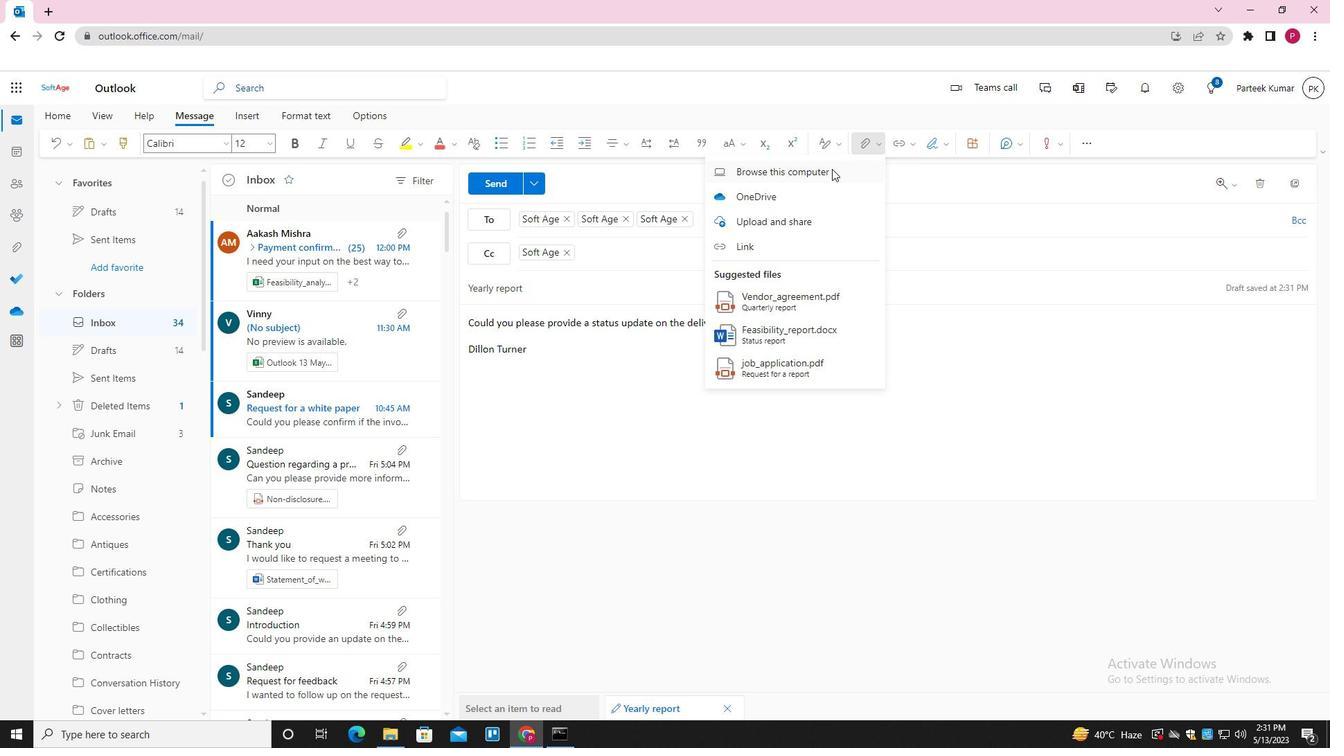
Action: Mouse moved to (272, 99)
Screenshot: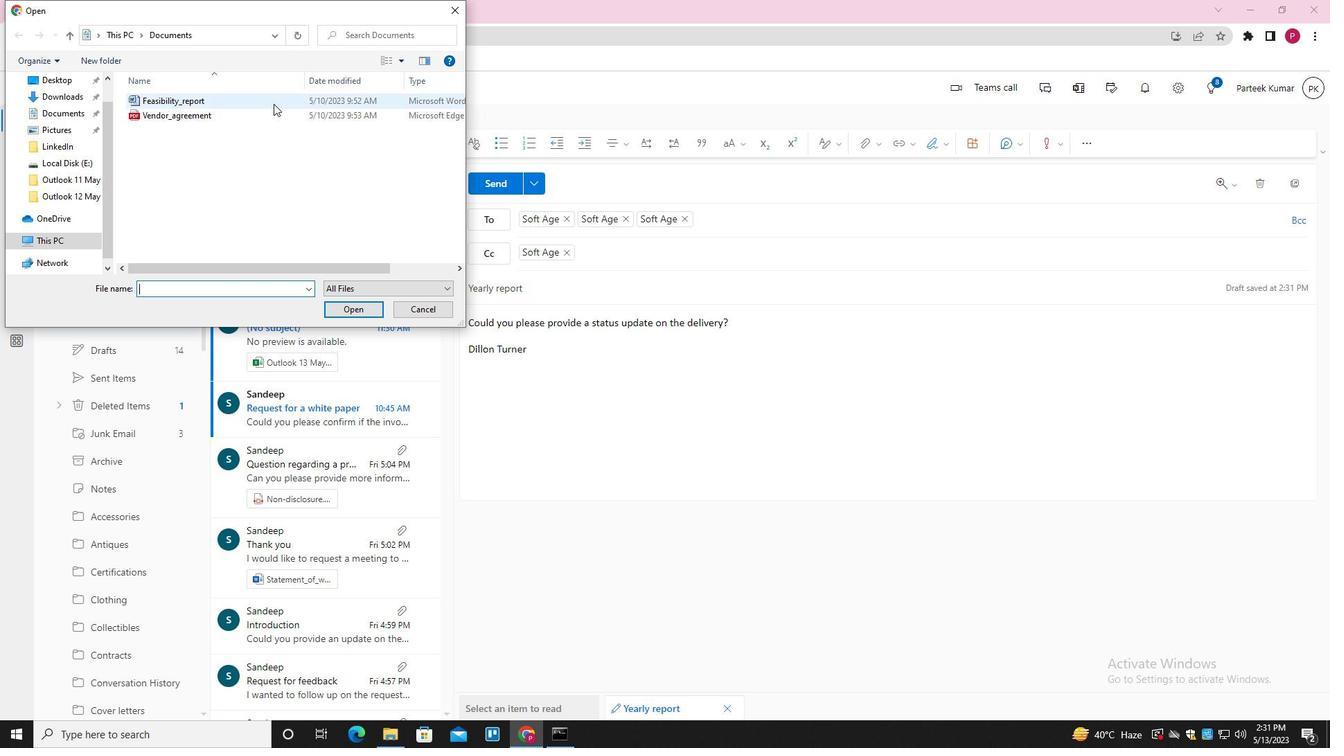 
Action: Mouse pressed left at (272, 99)
Screenshot: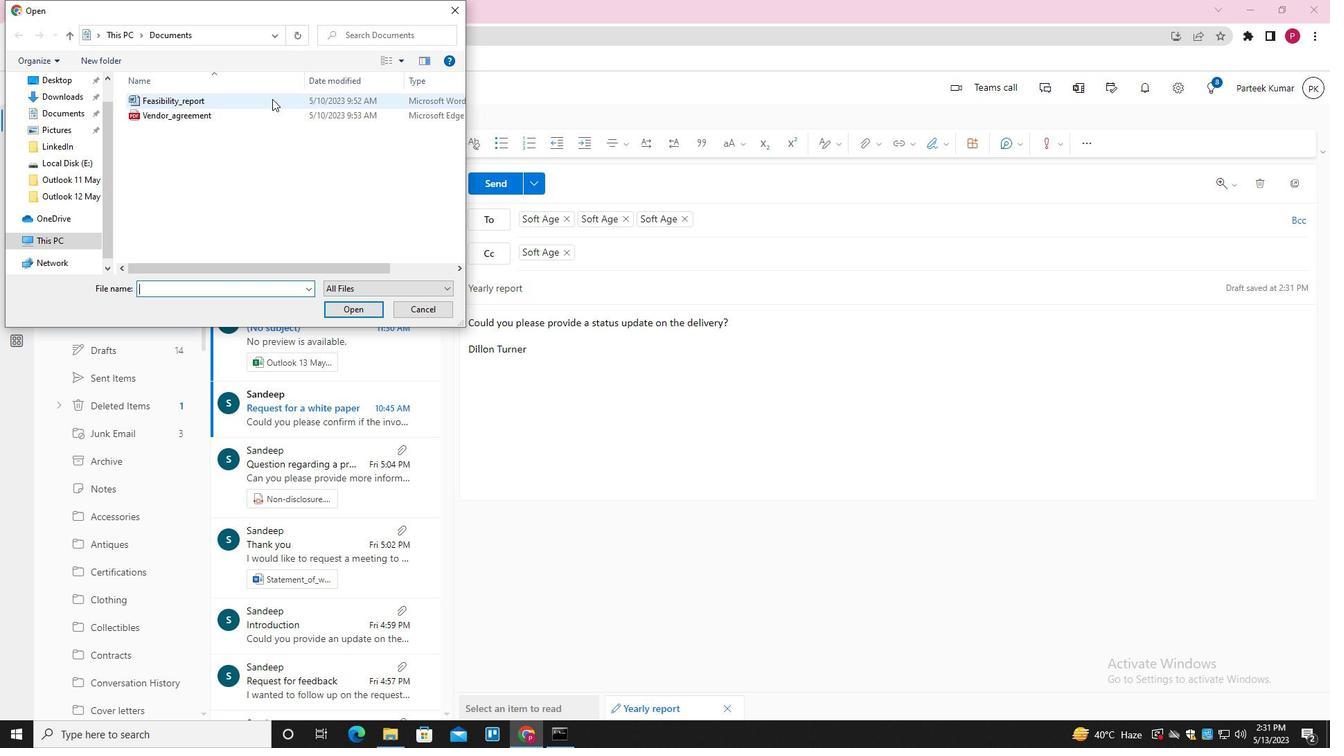 
Action: Mouse moved to (310, 151)
Screenshot: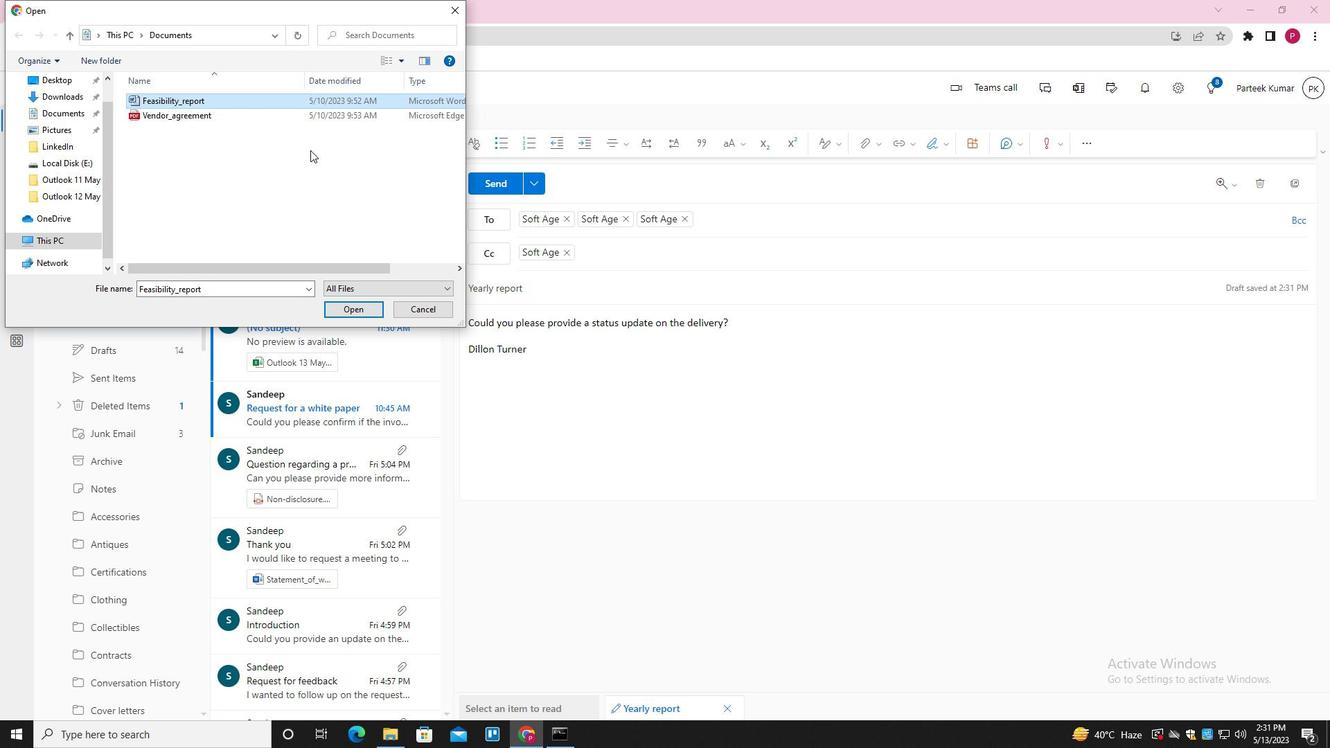 
Action: Key pressed <Key.f2><Key.shift>SPONSORSHIP<Key.shift_r><Key.shift_r><Key.shift_r><Key.shift_r>_PROPOSAL<Key.space><Key.enter>
Screenshot: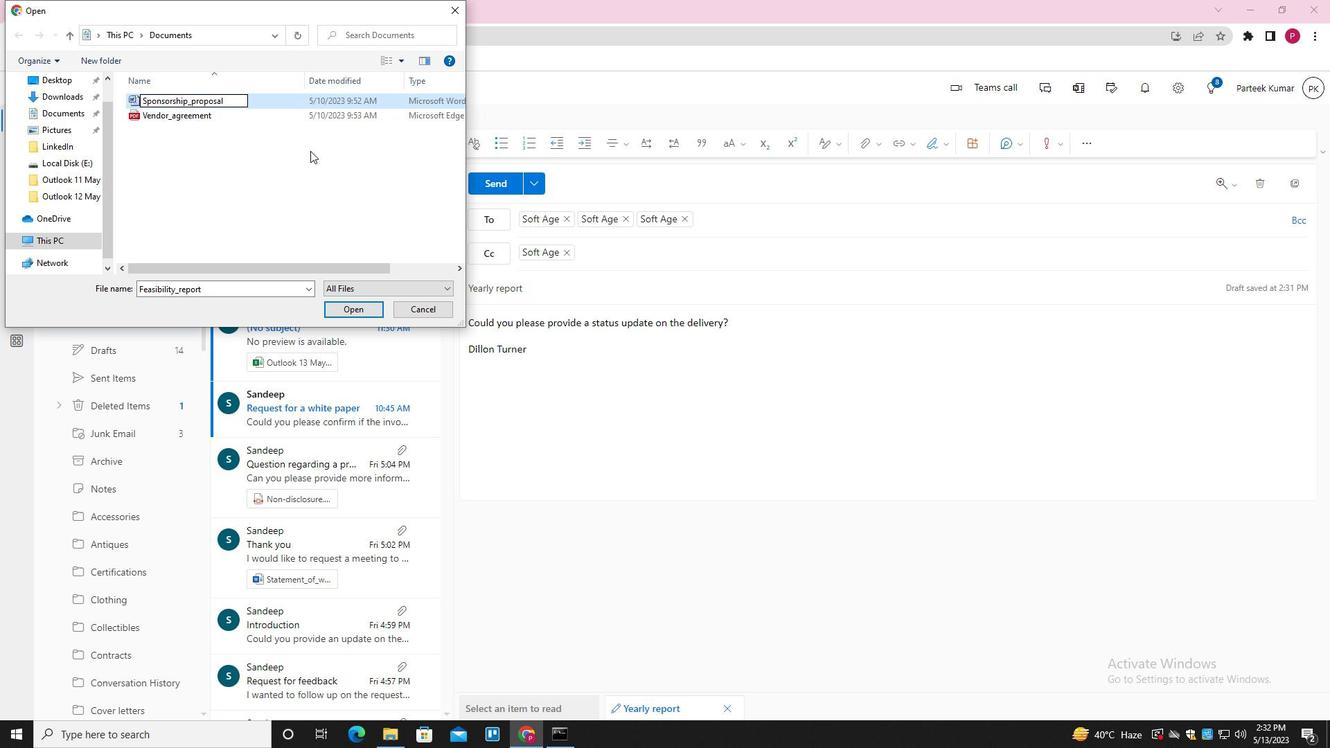 
Action: Mouse moved to (290, 102)
Screenshot: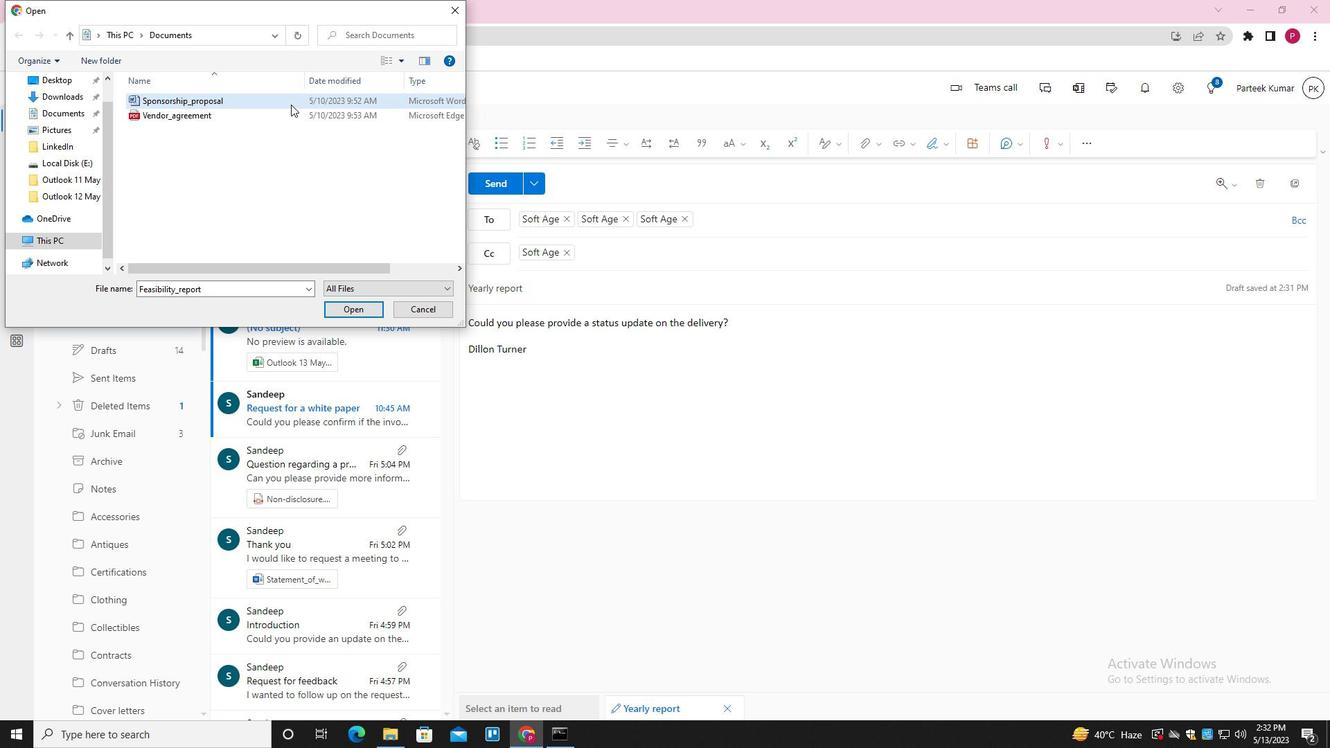 
Action: Mouse pressed left at (290, 102)
Screenshot: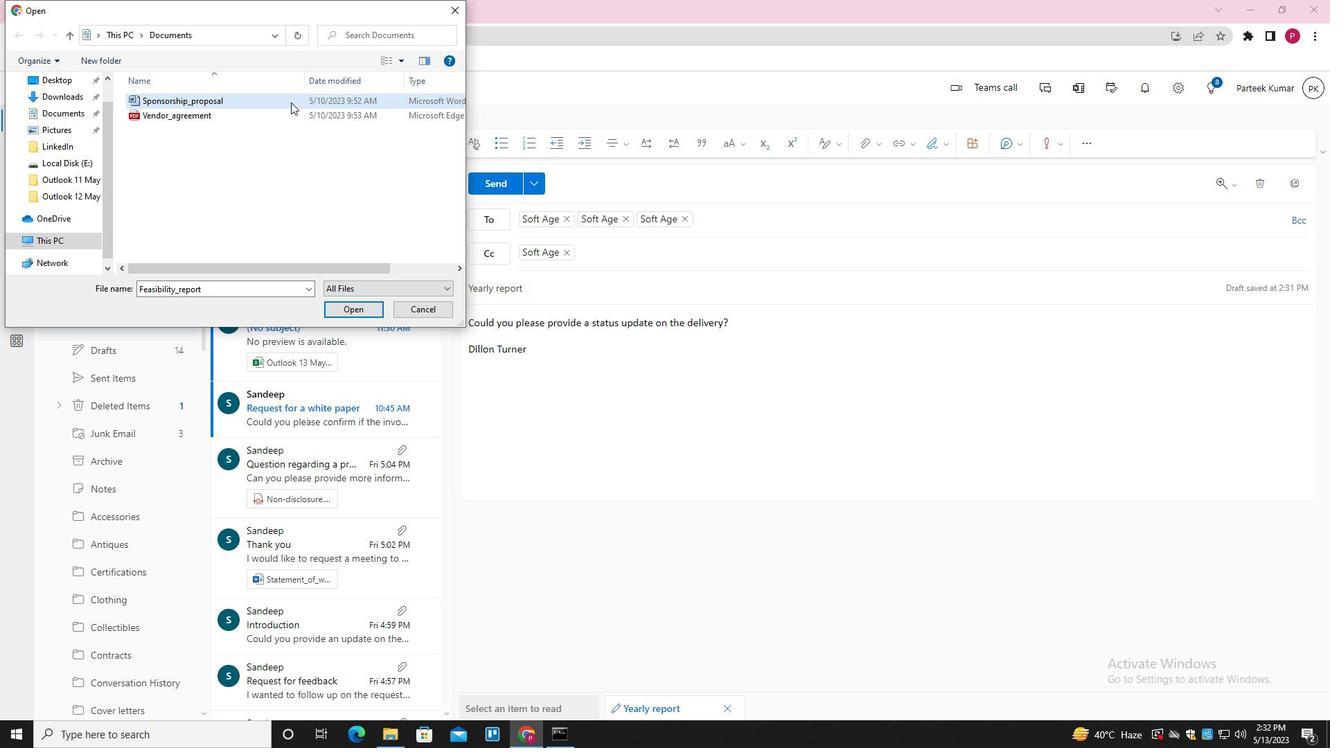 
Action: Mouse moved to (354, 308)
Screenshot: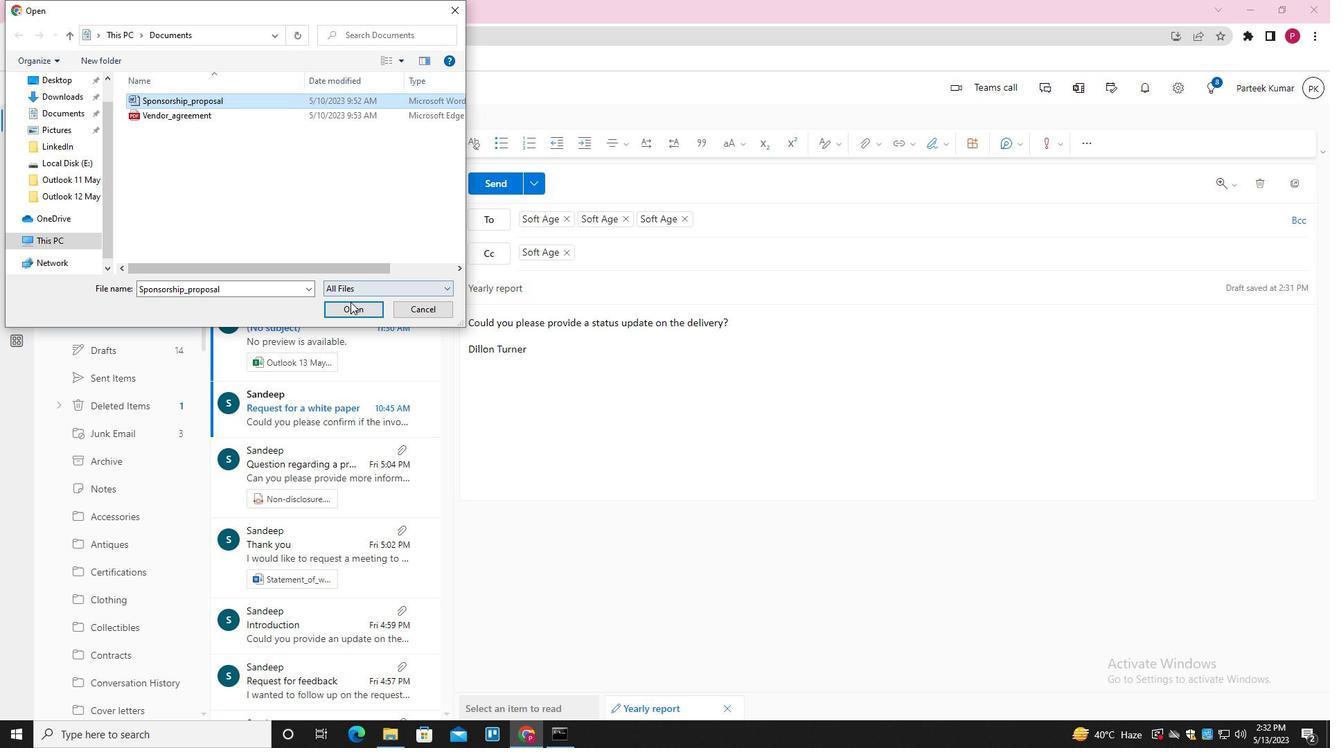 
Action: Mouse pressed left at (354, 308)
Screenshot: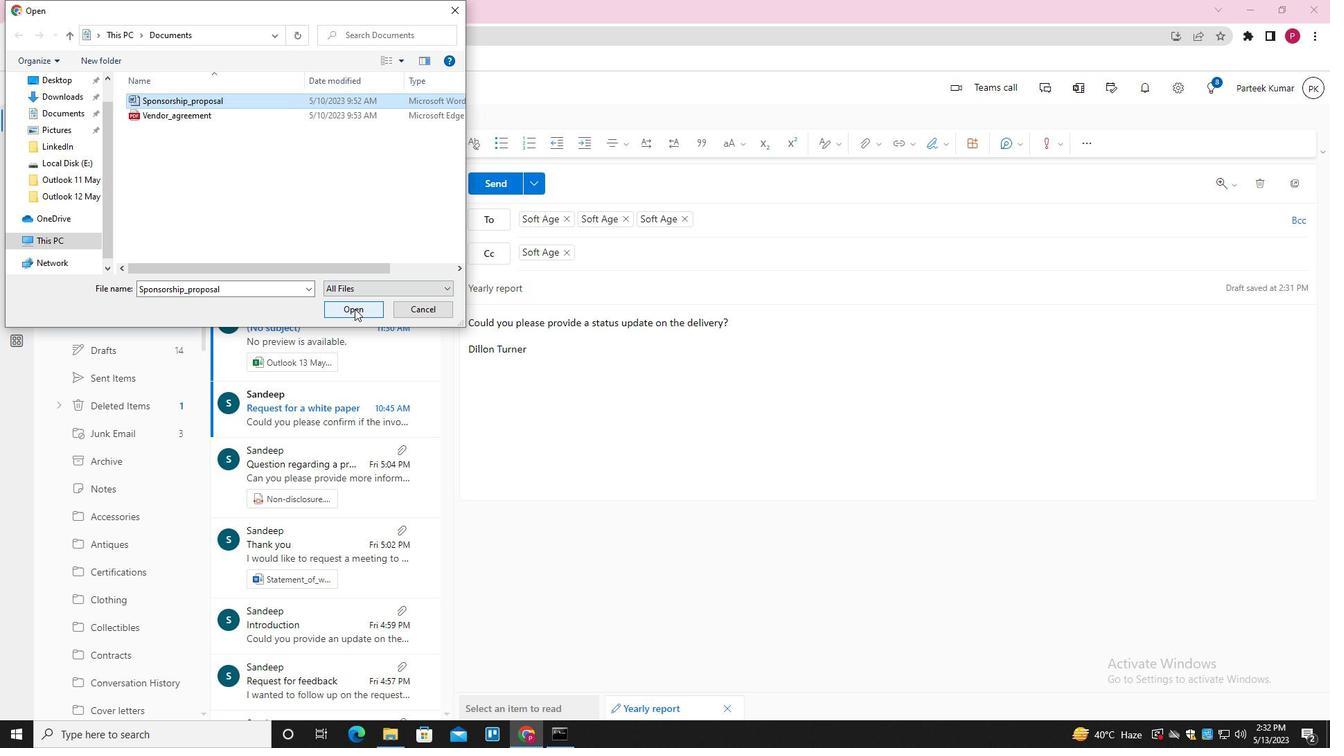 
Action: Mouse moved to (495, 185)
Screenshot: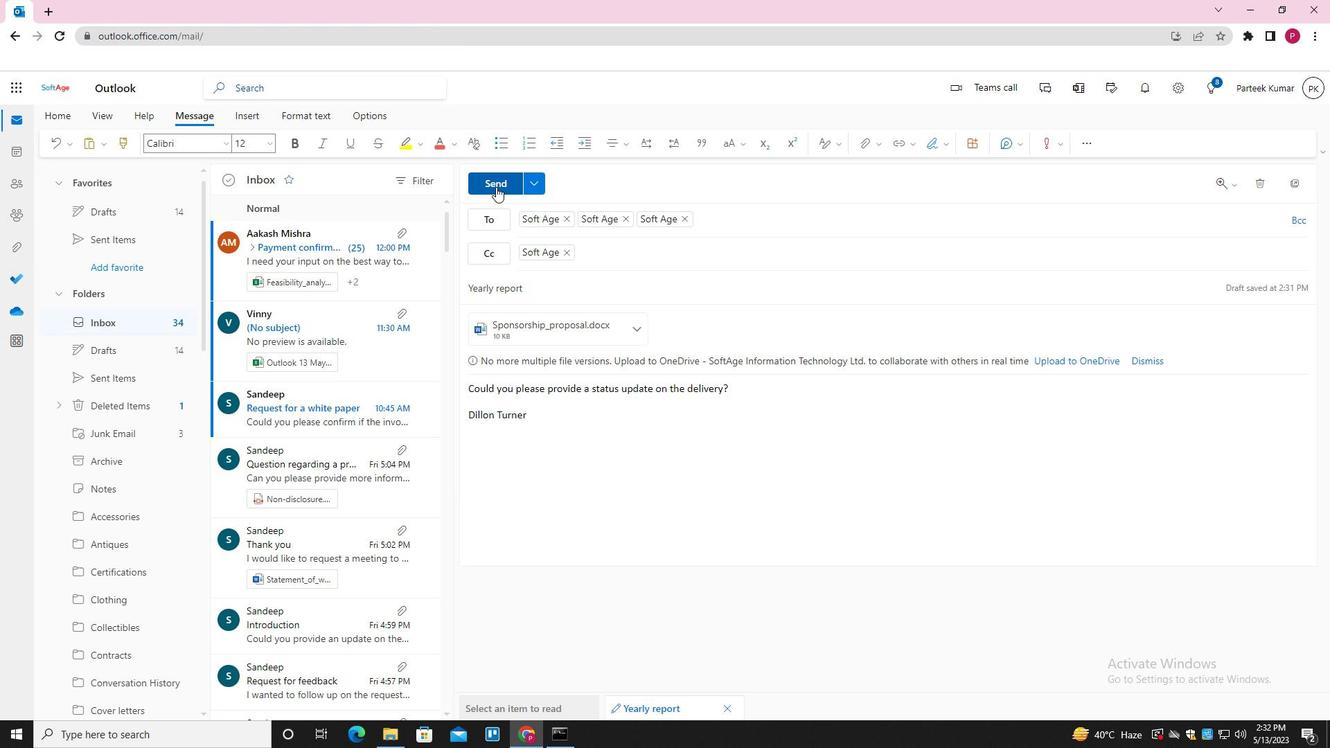 
Action: Mouse pressed left at (495, 185)
Screenshot: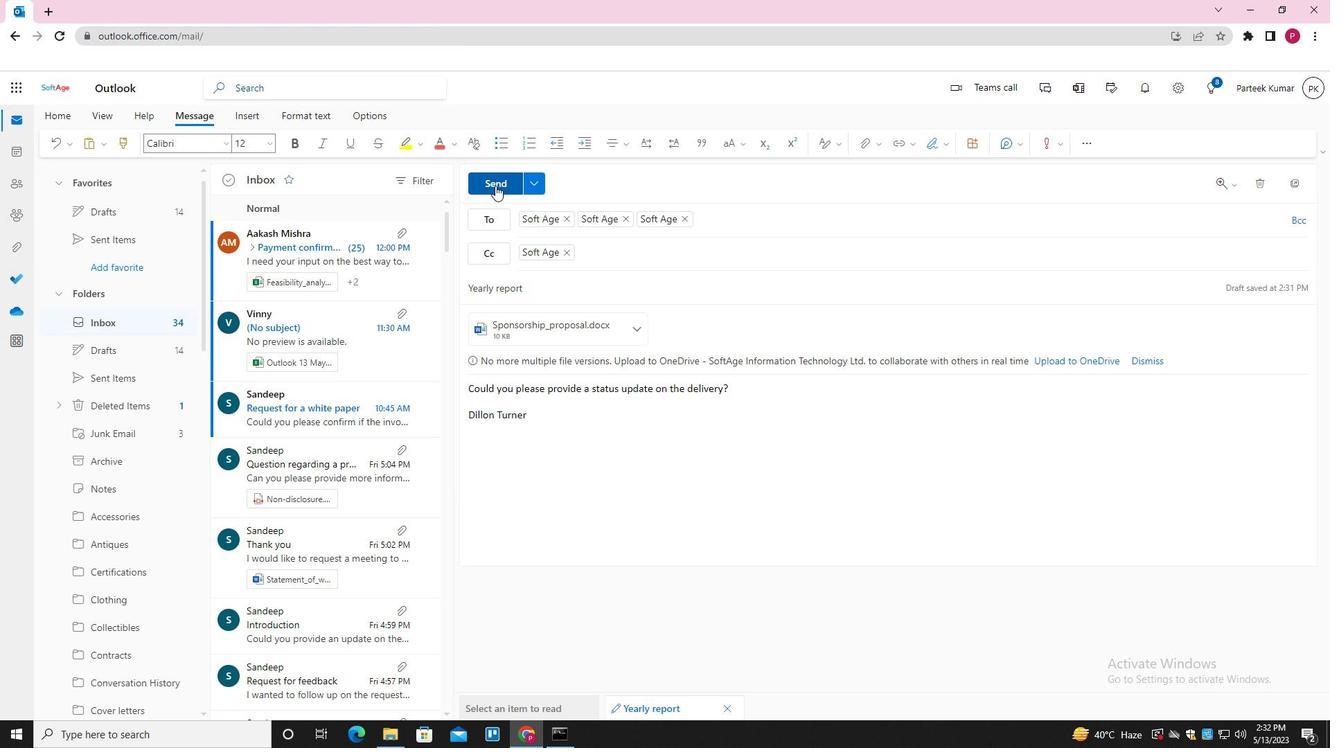 
Action: Mouse moved to (502, 205)
Screenshot: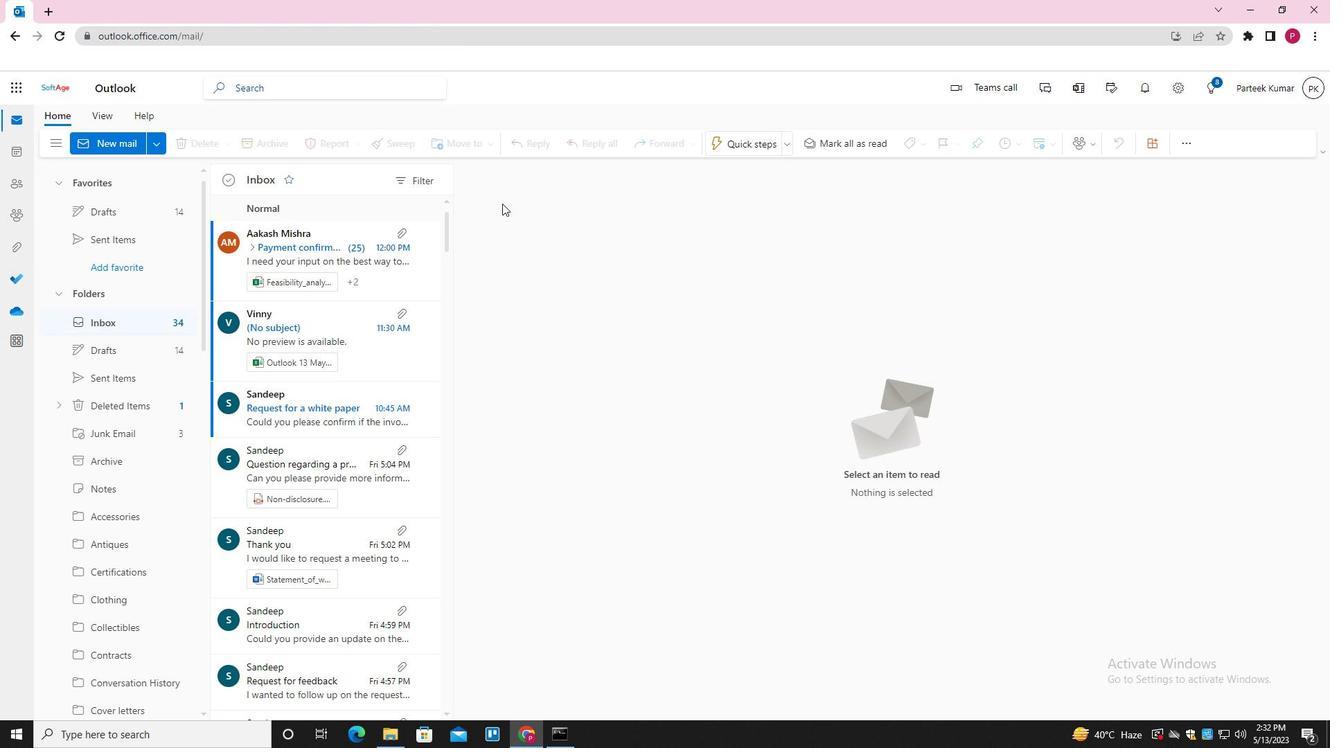
